 Task: Look for space in Campbell, United States from 10th August, 2023 to 18th August, 2023 for 2 adults in price range Rs.10000 to Rs.14000. Place can be private room with 1  bedroom having 1 bed and 1 bathroom. Property type can be house, flat, guest house. Amenities needed are: wifi, TV, free parkinig on premises, gym, breakfast. Booking option can be shelf check-in. Required host language is English.
Action: Mouse moved to (399, 104)
Screenshot: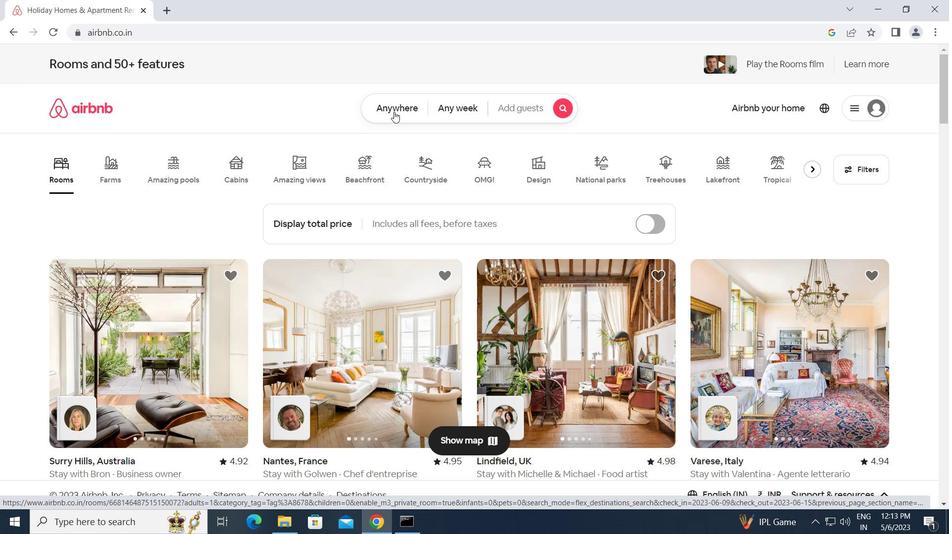 
Action: Mouse pressed left at (399, 104)
Screenshot: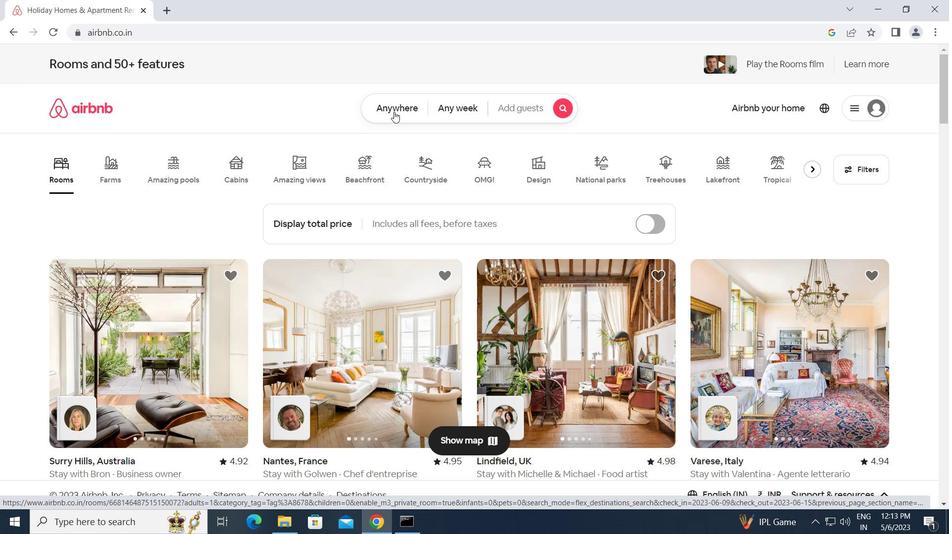 
Action: Mouse moved to (294, 149)
Screenshot: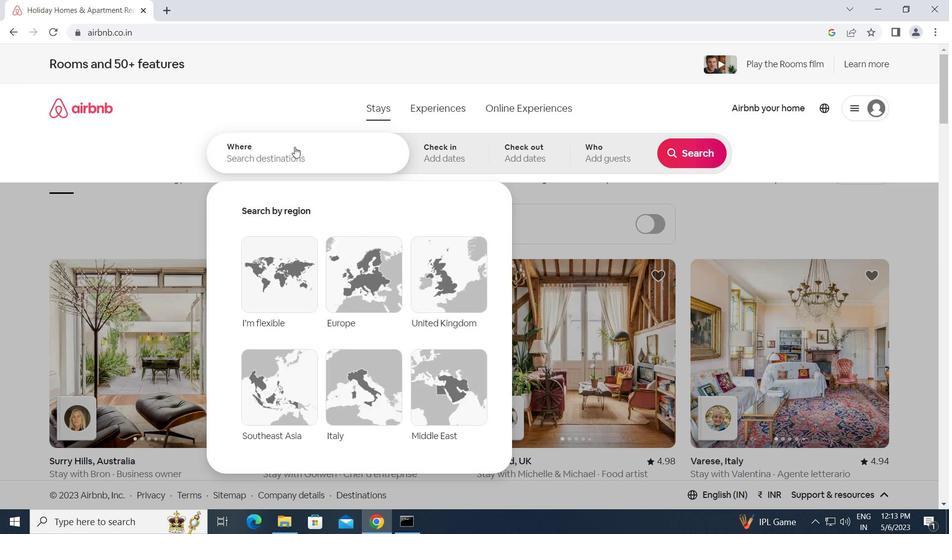 
Action: Mouse pressed left at (294, 149)
Screenshot: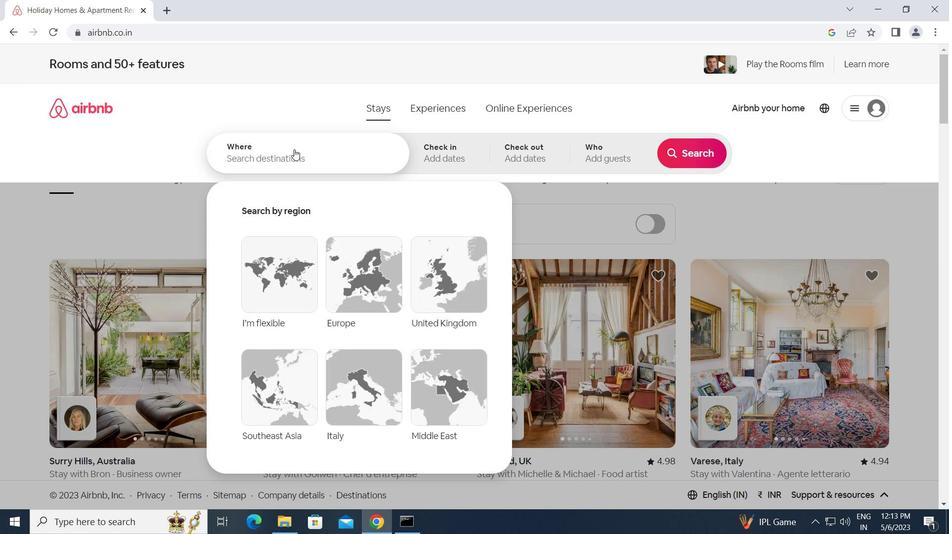 
Action: Key pressed <Key.caps_lock>c<Key.caps_lock>ampbell,<Key.space><Key.caps_lock>u<Key.caps_lock>
Screenshot: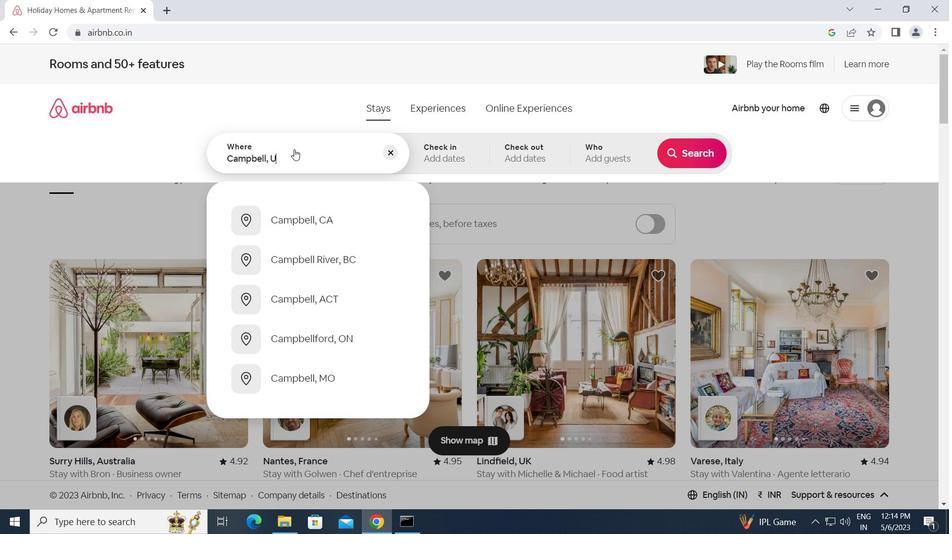 
Action: Mouse moved to (301, 0)
Screenshot: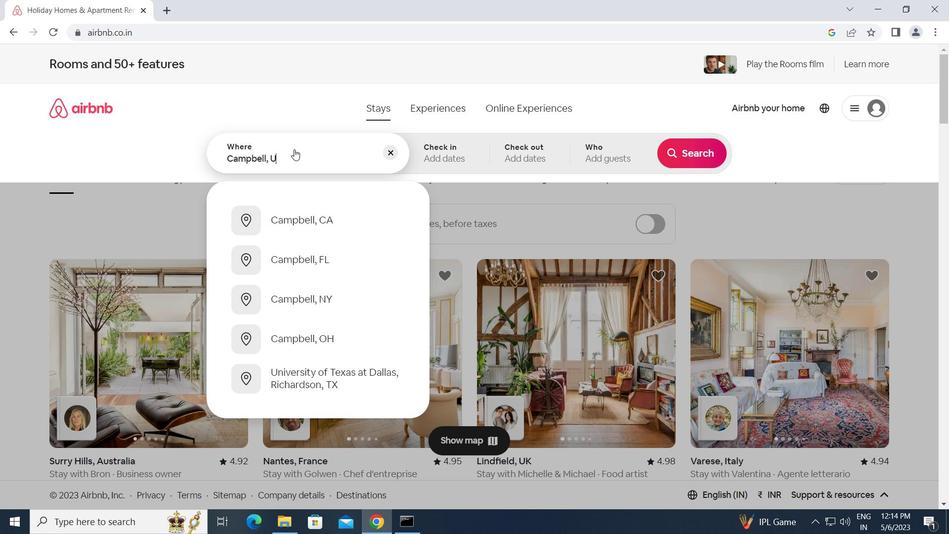 
Action: Key pressed nited<Key.space><Key.caps_lock>s<Key.caps_lock>tates<Key.enter>
Screenshot: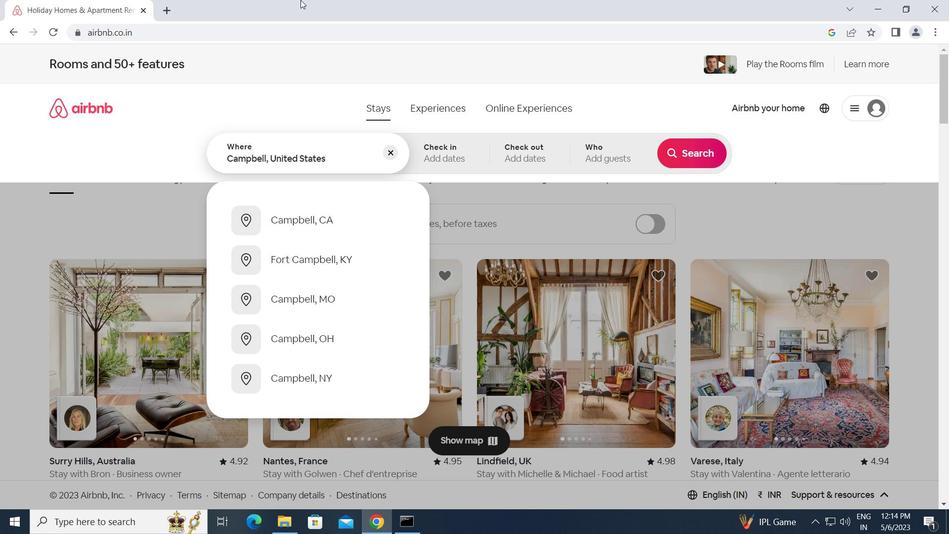 
Action: Mouse moved to (692, 254)
Screenshot: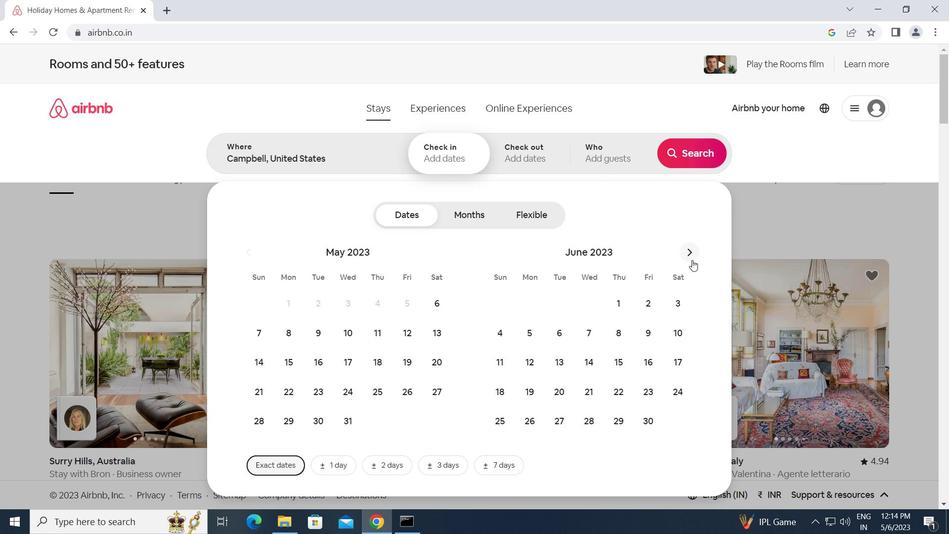 
Action: Mouse pressed left at (692, 254)
Screenshot: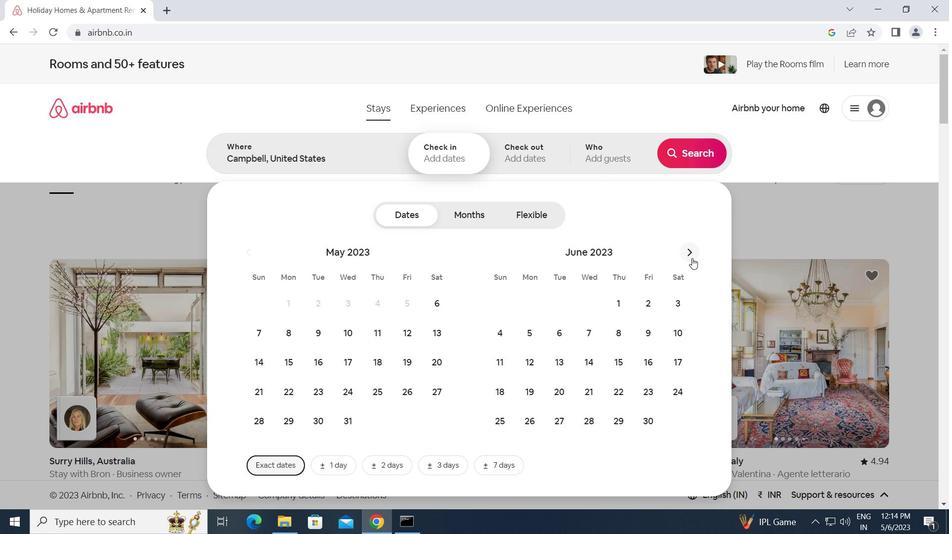 
Action: Mouse moved to (688, 253)
Screenshot: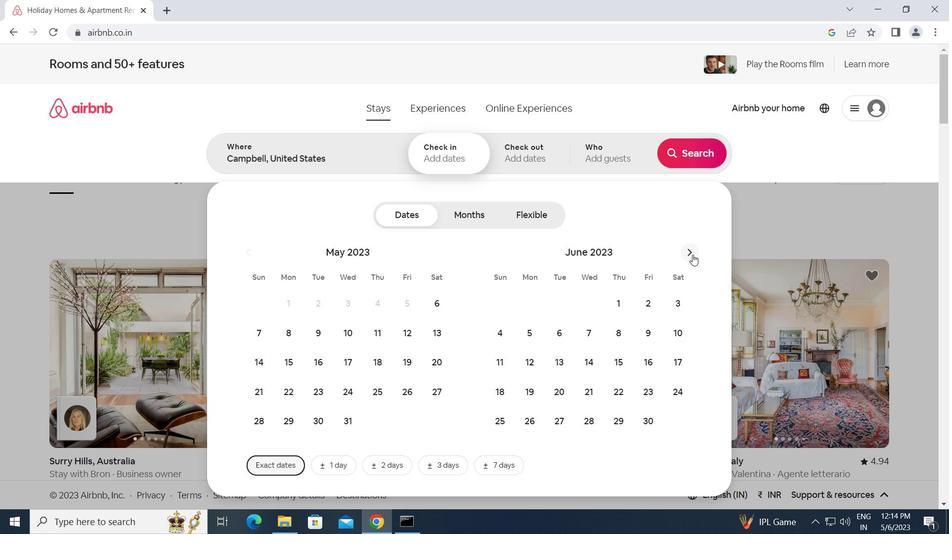 
Action: Mouse pressed left at (688, 253)
Screenshot: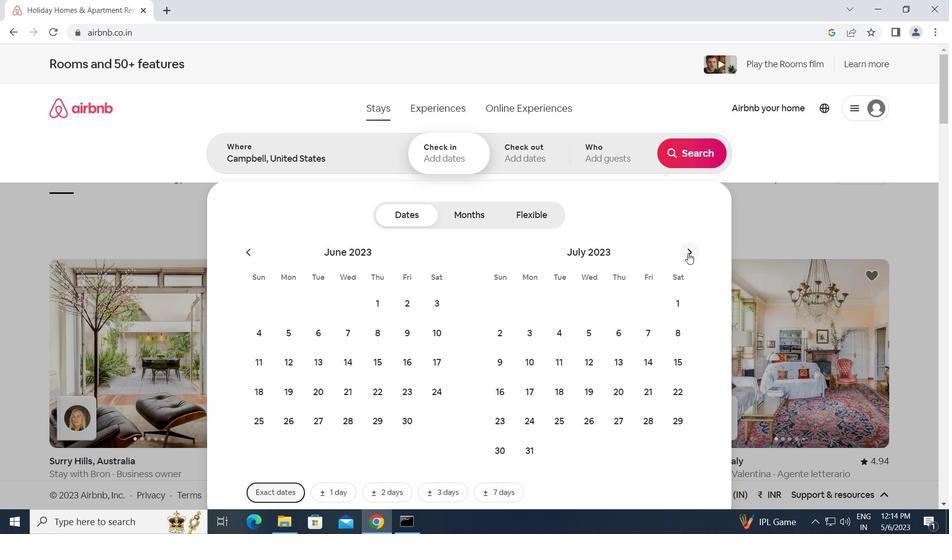 
Action: Mouse moved to (619, 332)
Screenshot: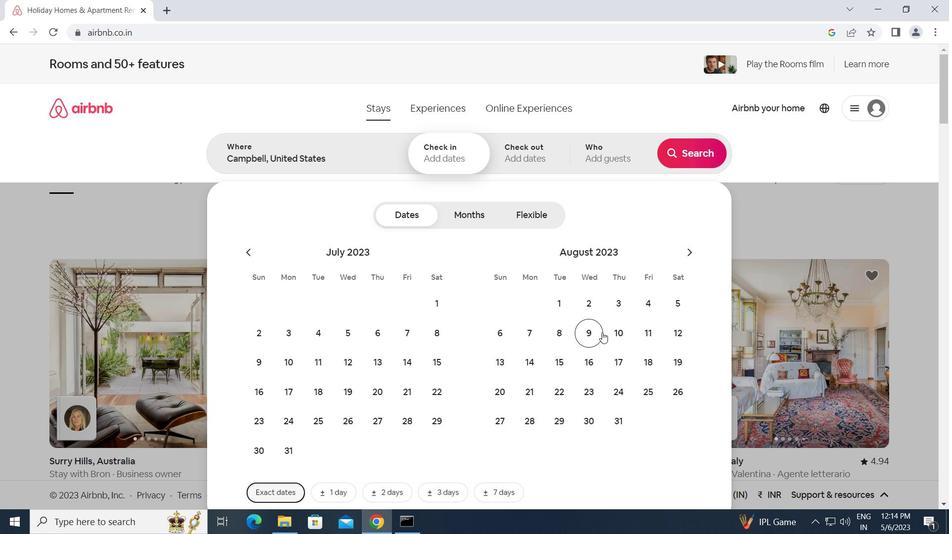 
Action: Mouse pressed left at (619, 332)
Screenshot: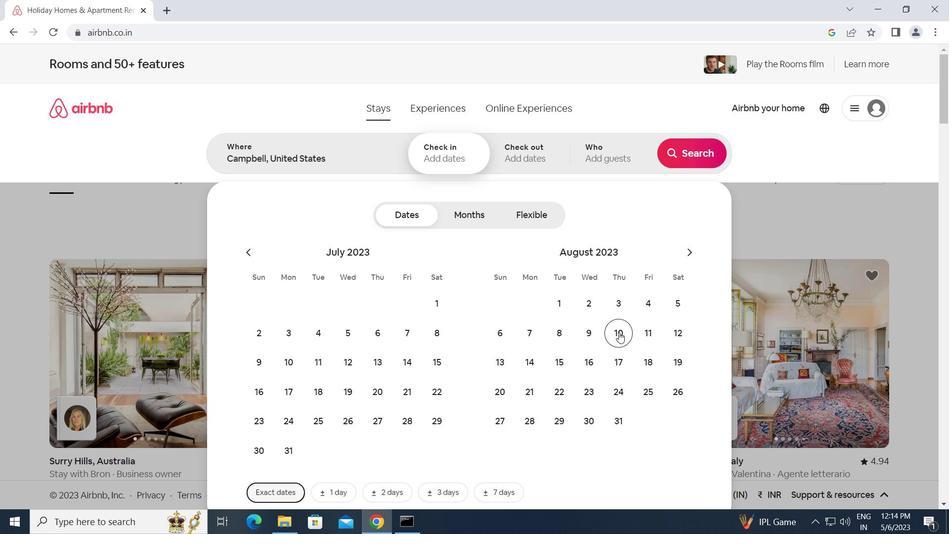 
Action: Mouse moved to (648, 364)
Screenshot: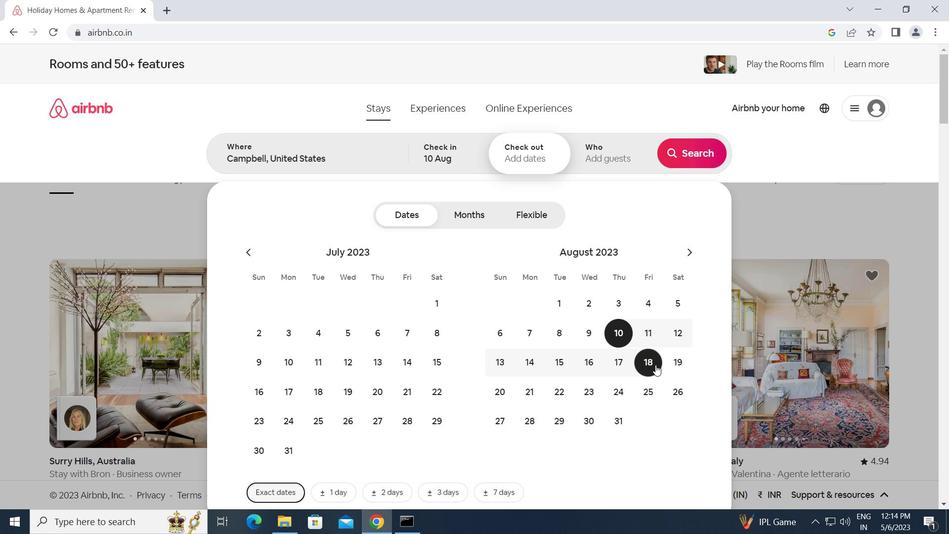 
Action: Mouse pressed left at (648, 364)
Screenshot: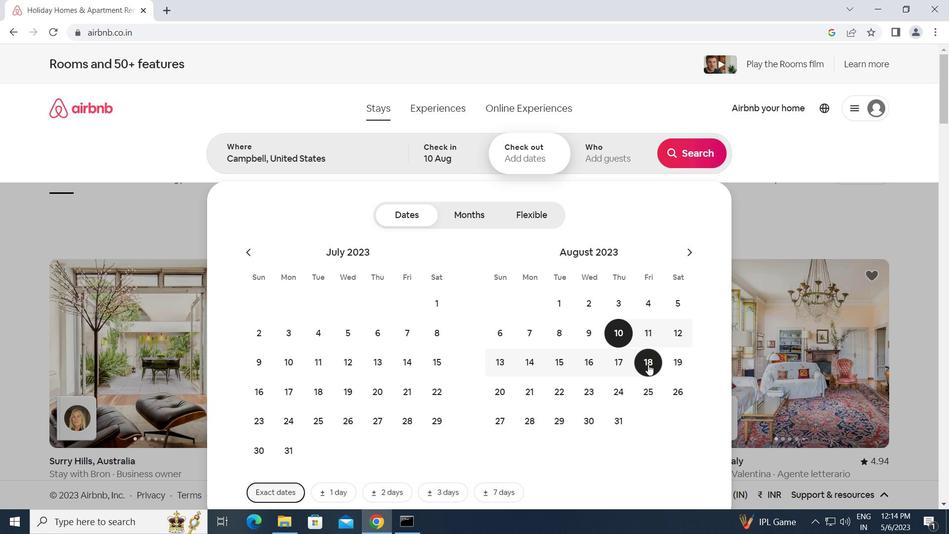 
Action: Mouse moved to (597, 158)
Screenshot: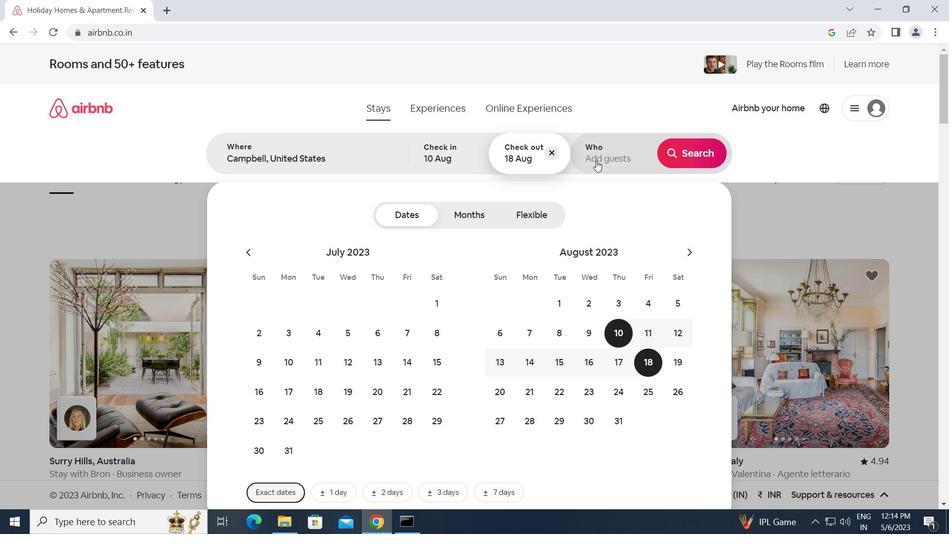
Action: Mouse pressed left at (597, 158)
Screenshot: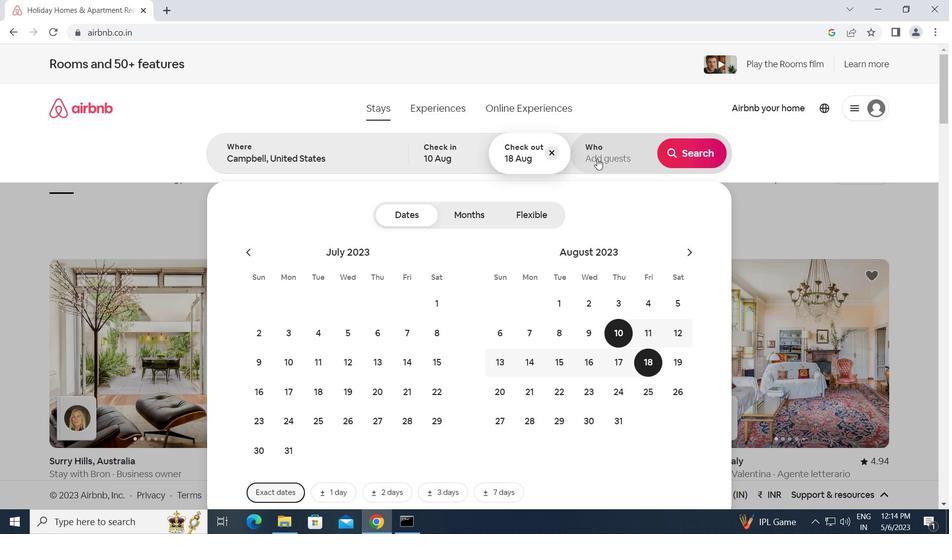 
Action: Mouse moved to (701, 222)
Screenshot: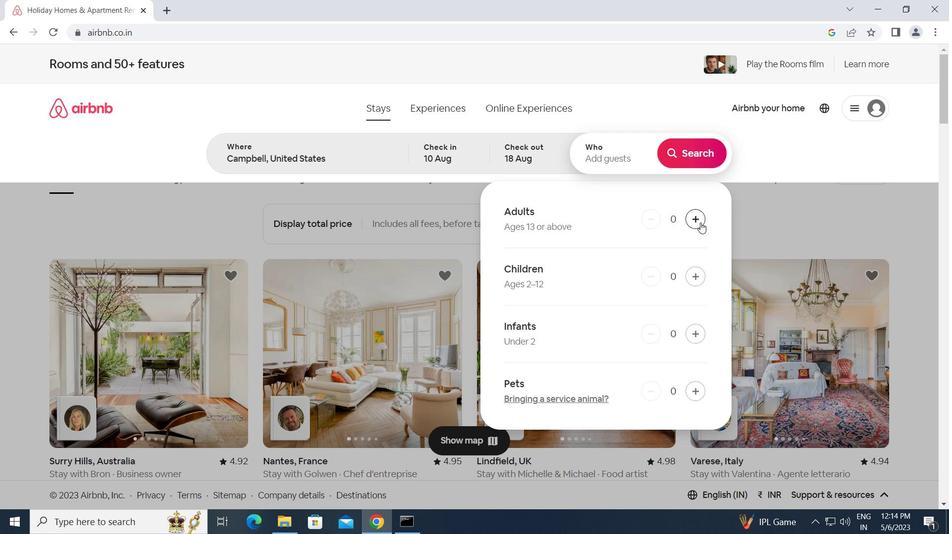 
Action: Mouse pressed left at (701, 222)
Screenshot: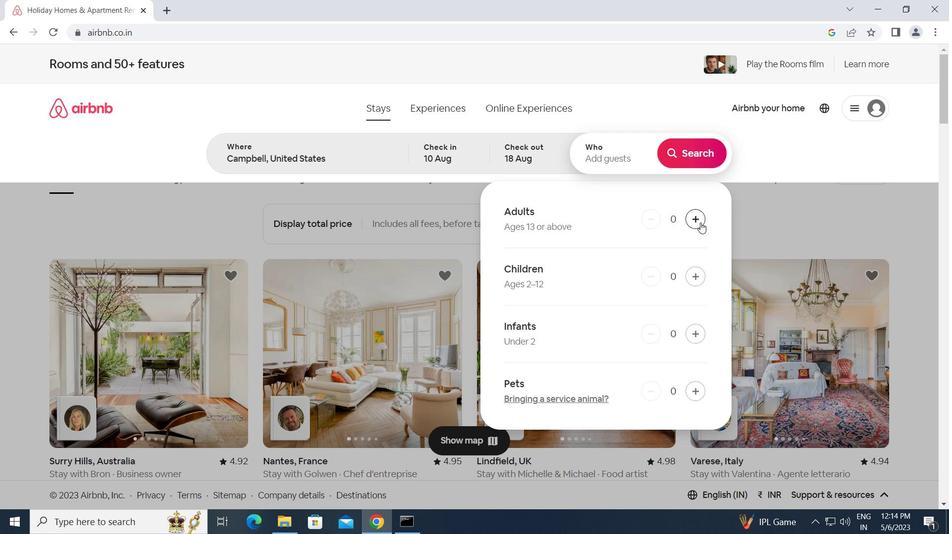 
Action: Mouse pressed left at (701, 222)
Screenshot: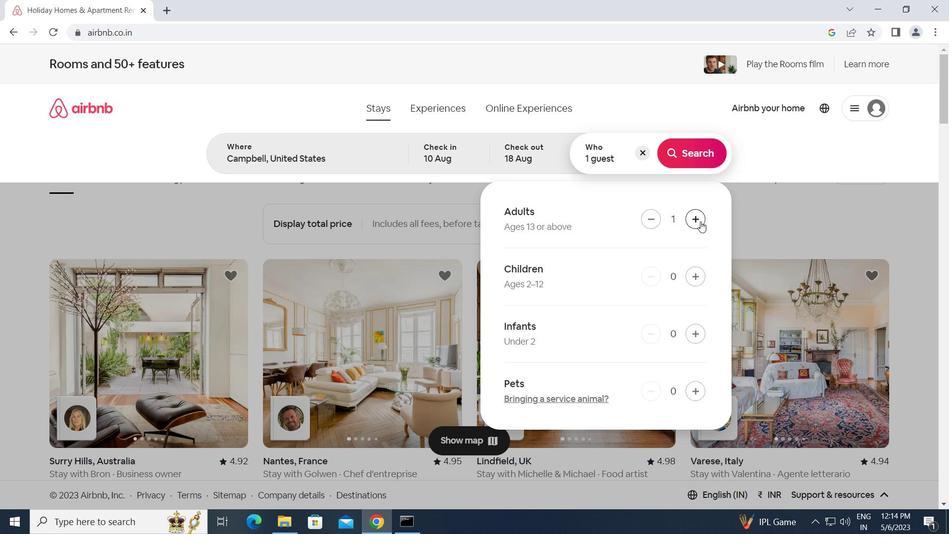 
Action: Mouse moved to (692, 151)
Screenshot: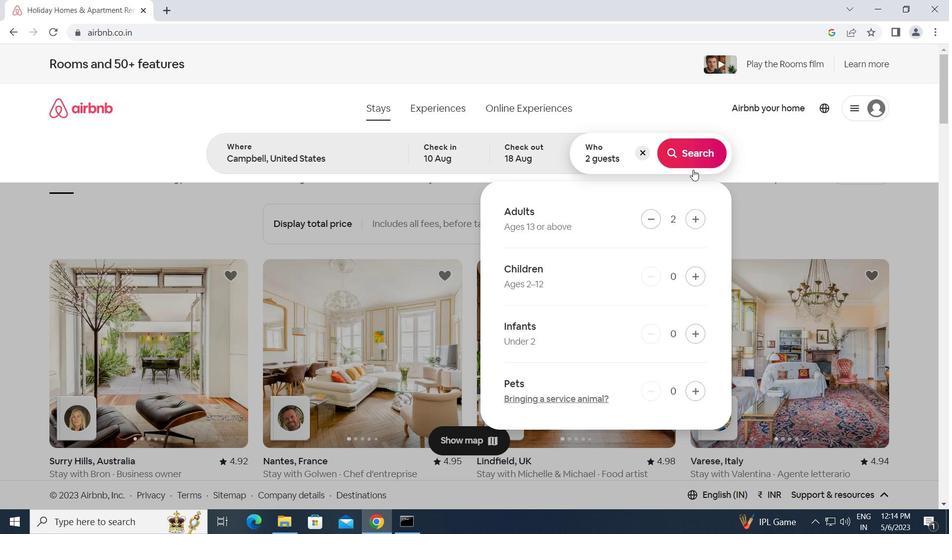 
Action: Mouse pressed left at (692, 151)
Screenshot: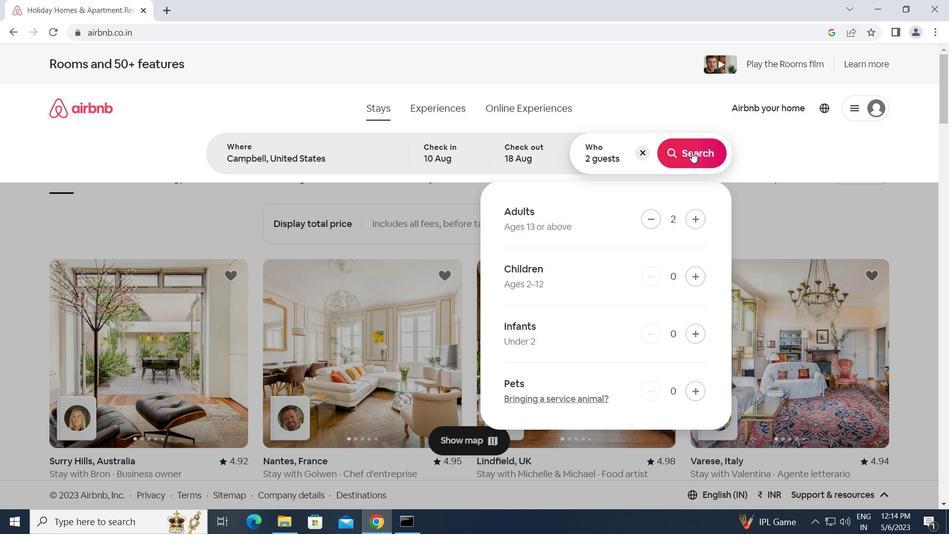 
Action: Mouse moved to (884, 114)
Screenshot: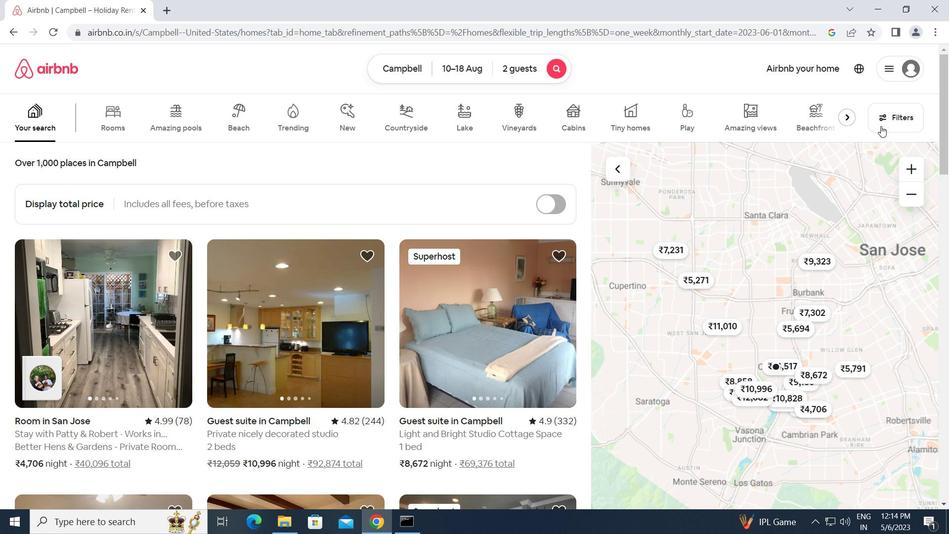 
Action: Mouse pressed left at (884, 114)
Screenshot: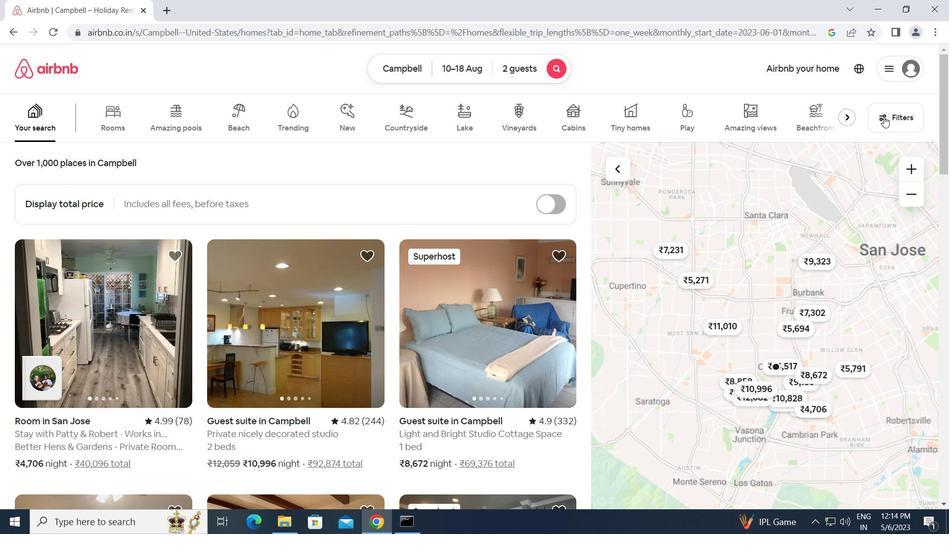 
Action: Mouse moved to (338, 380)
Screenshot: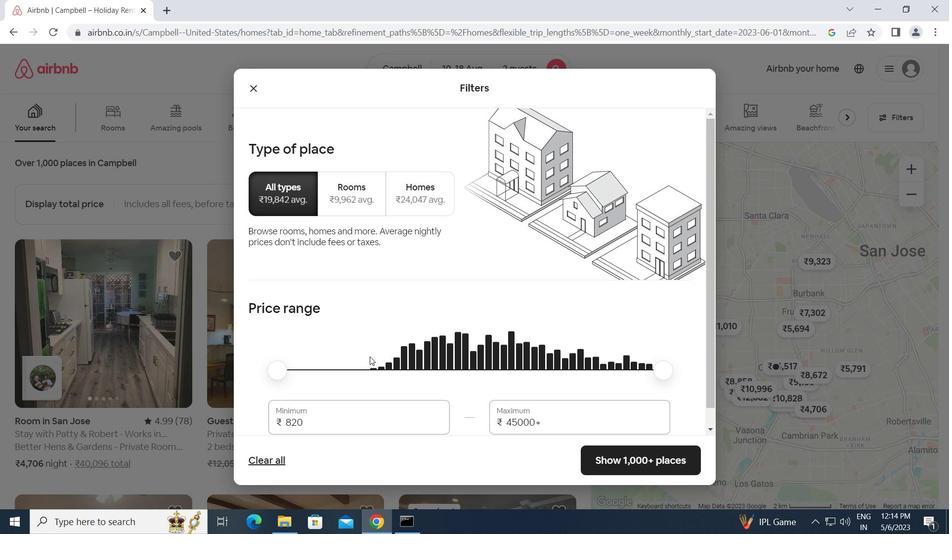 
Action: Mouse scrolled (338, 379) with delta (0, 0)
Screenshot: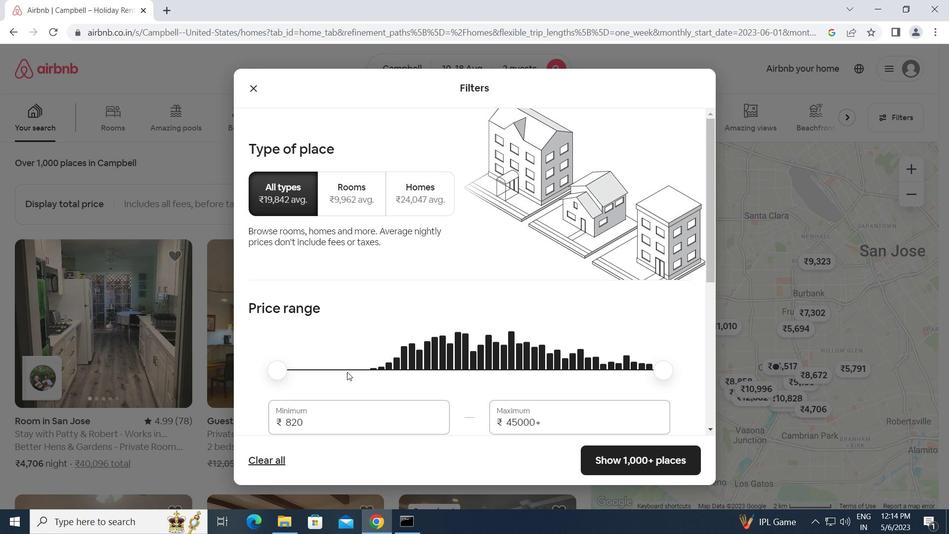 
Action: Mouse moved to (311, 362)
Screenshot: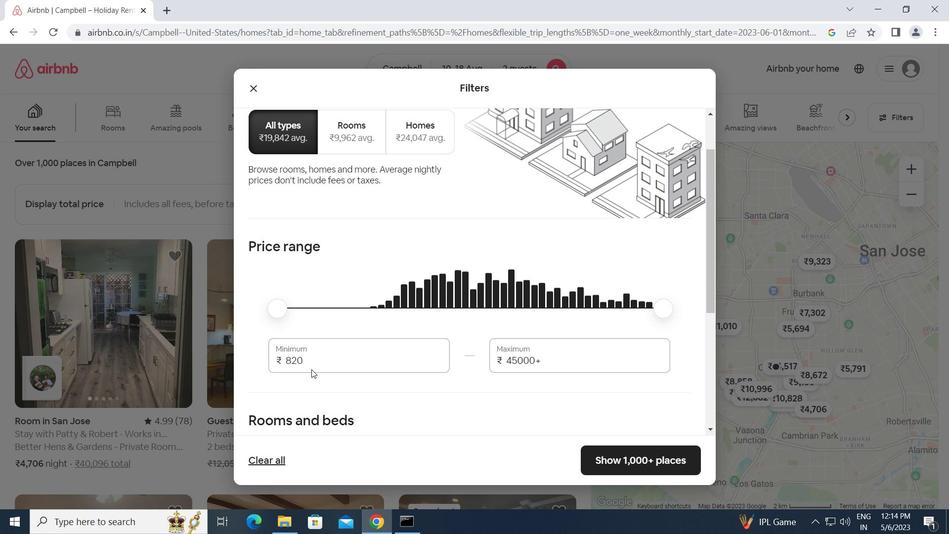 
Action: Mouse pressed left at (311, 362)
Screenshot: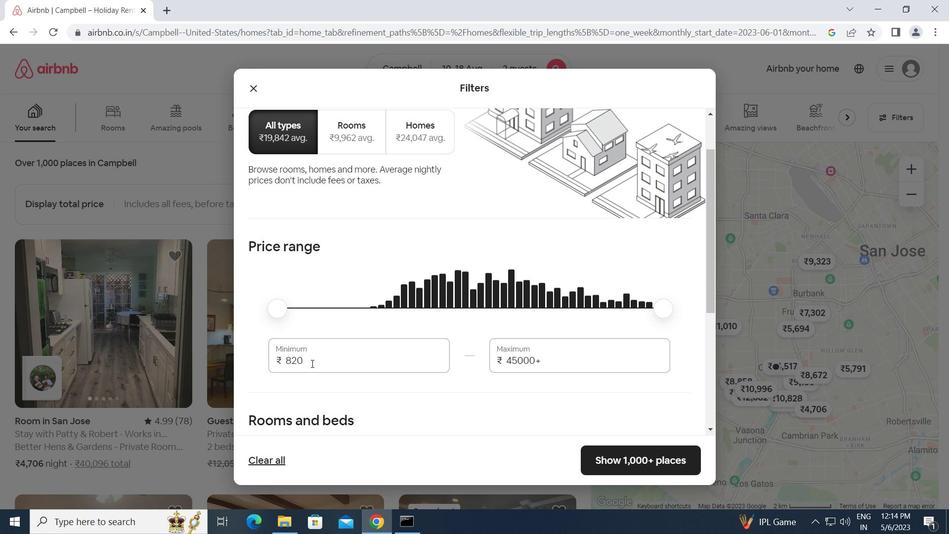 
Action: Mouse moved to (264, 359)
Screenshot: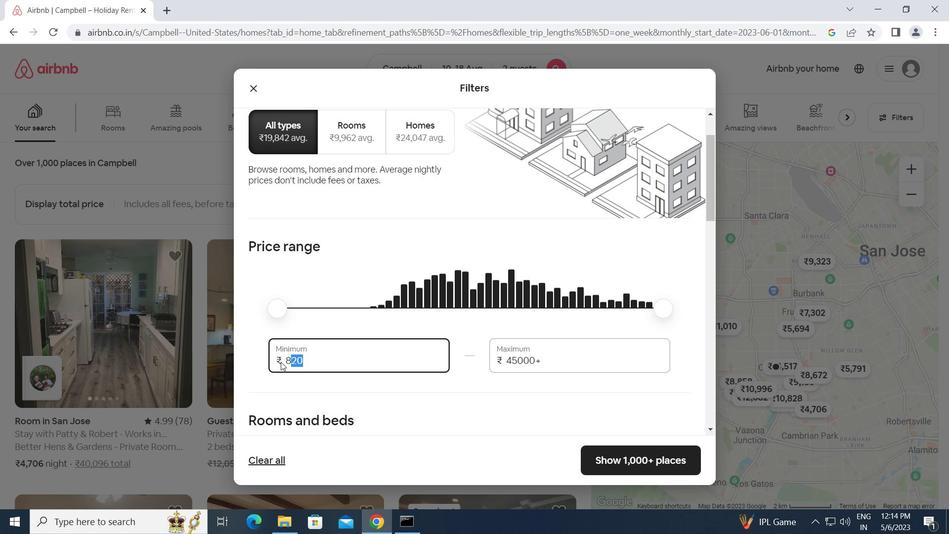 
Action: Key pressed 10000<Key.tab>14000
Screenshot: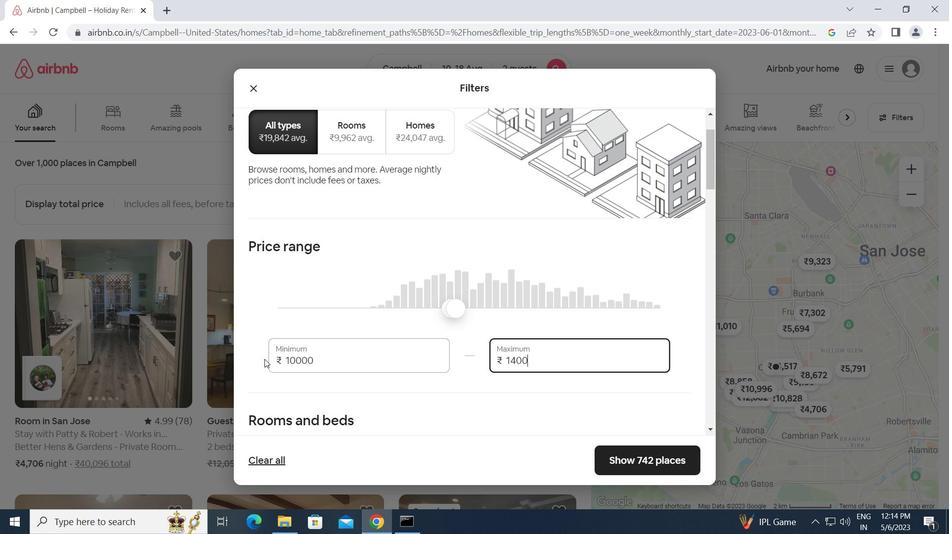 
Action: Mouse moved to (306, 373)
Screenshot: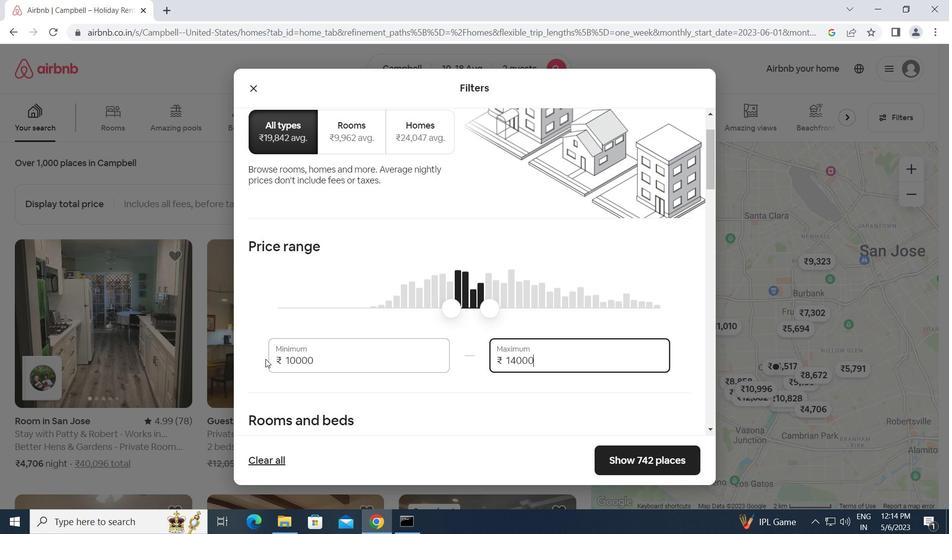 
Action: Mouse scrolled (306, 372) with delta (0, 0)
Screenshot: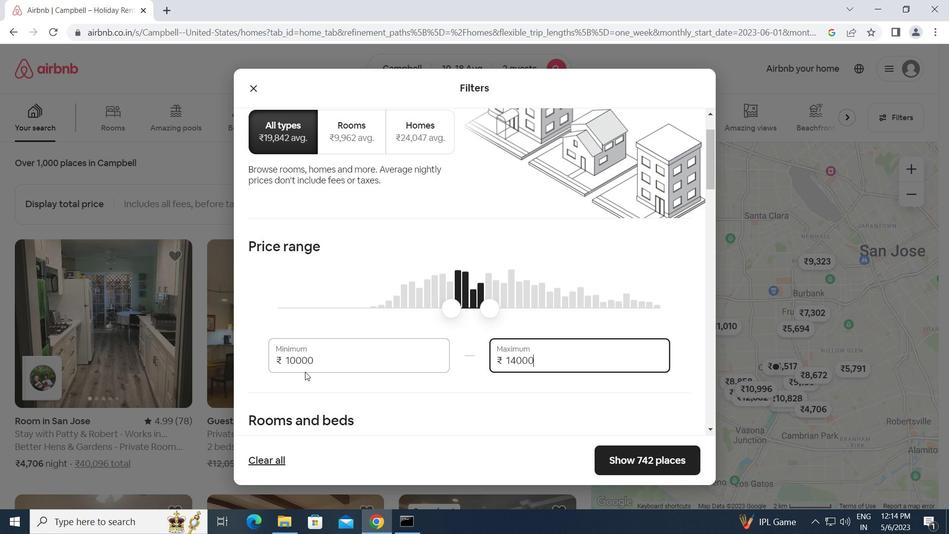 
Action: Mouse scrolled (306, 372) with delta (0, 0)
Screenshot: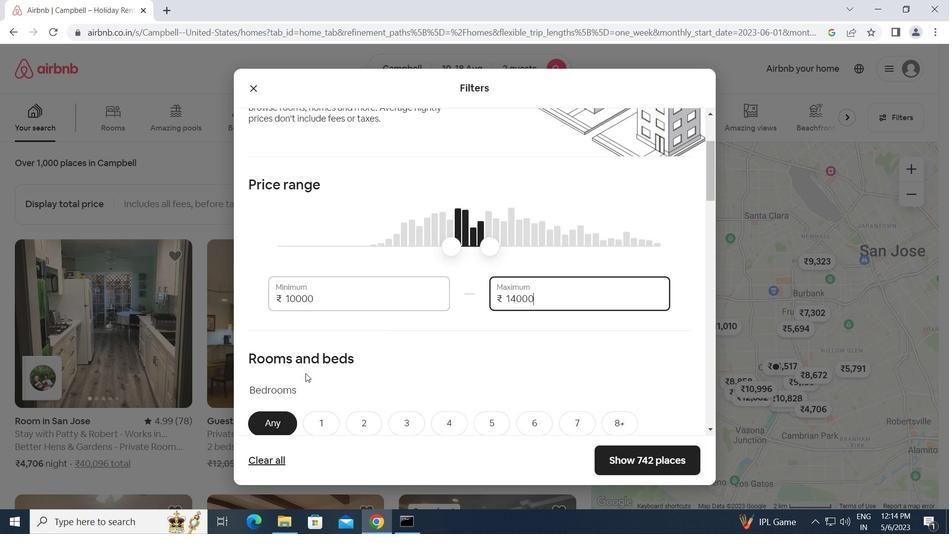 
Action: Mouse scrolled (306, 372) with delta (0, 0)
Screenshot: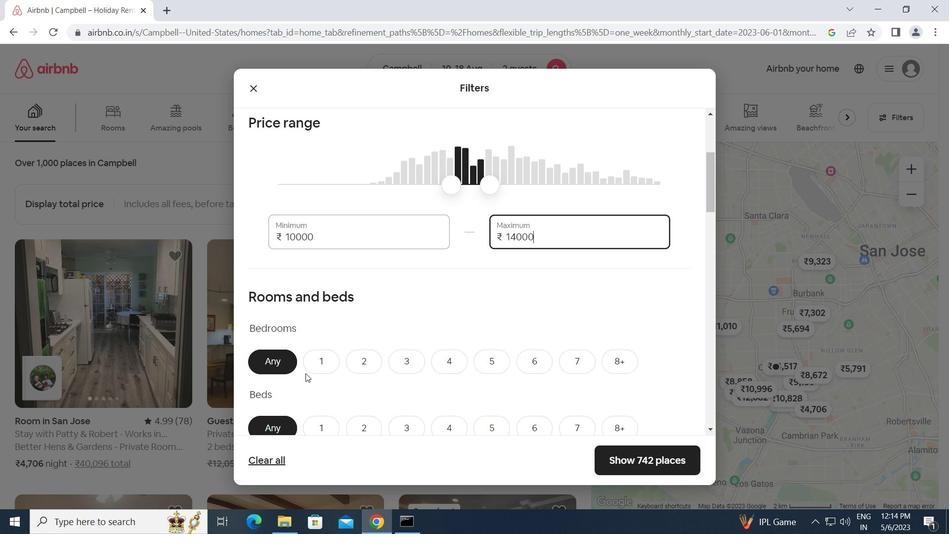 
Action: Mouse moved to (328, 306)
Screenshot: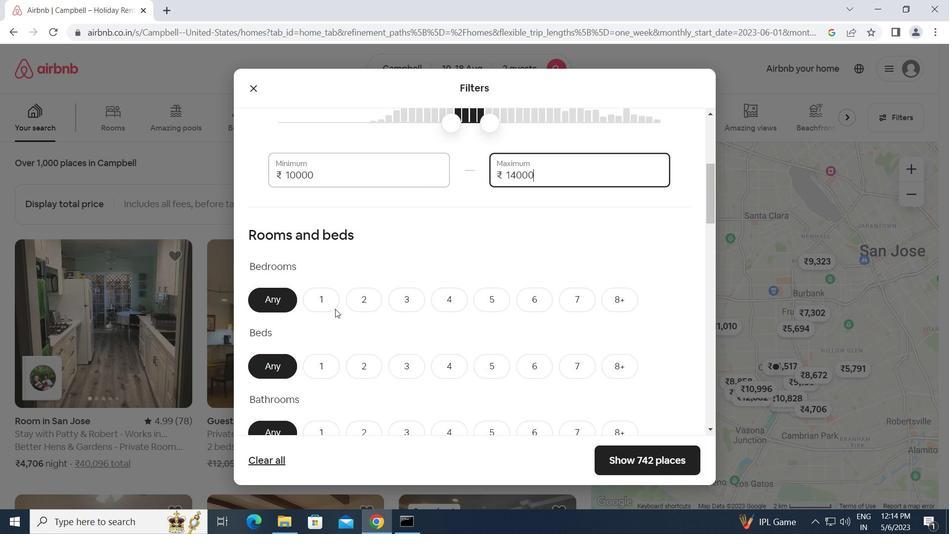 
Action: Mouse pressed left at (328, 306)
Screenshot: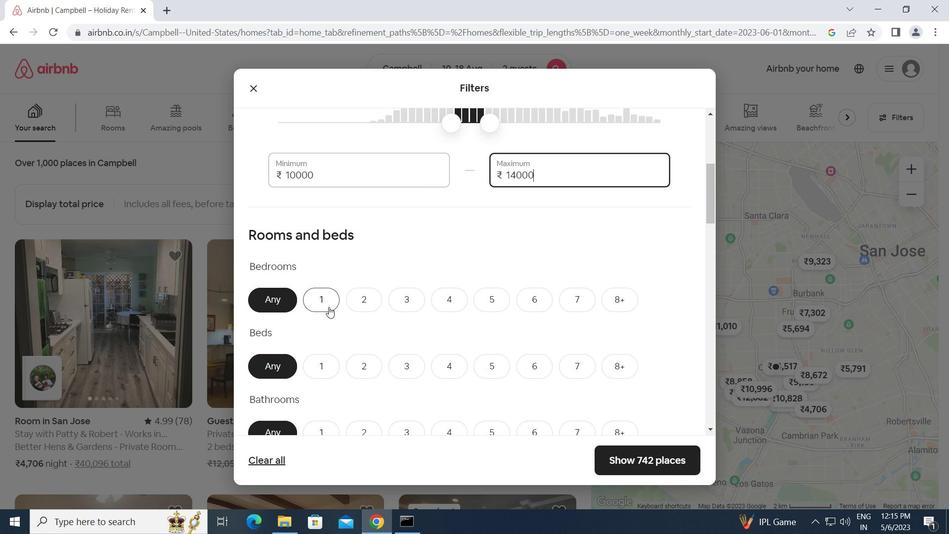
Action: Mouse moved to (329, 316)
Screenshot: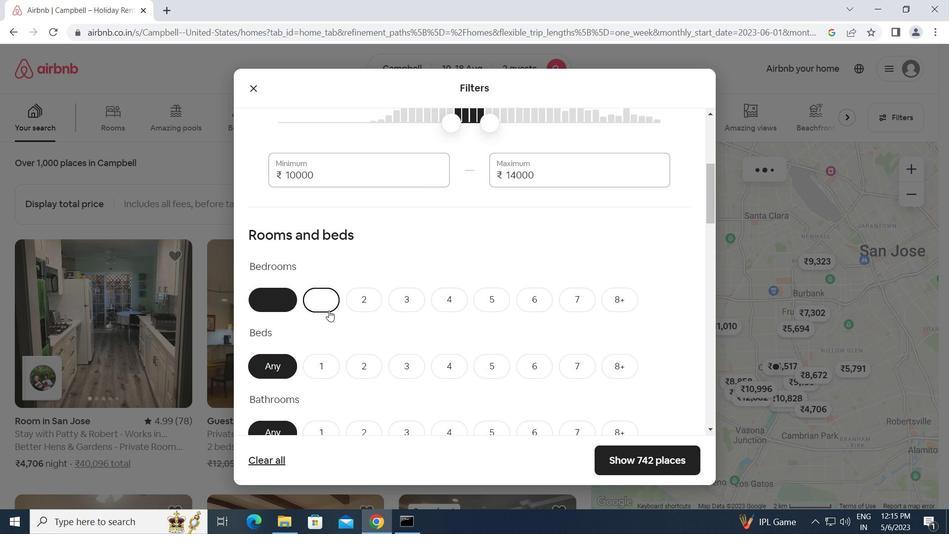 
Action: Mouse scrolled (329, 316) with delta (0, 0)
Screenshot: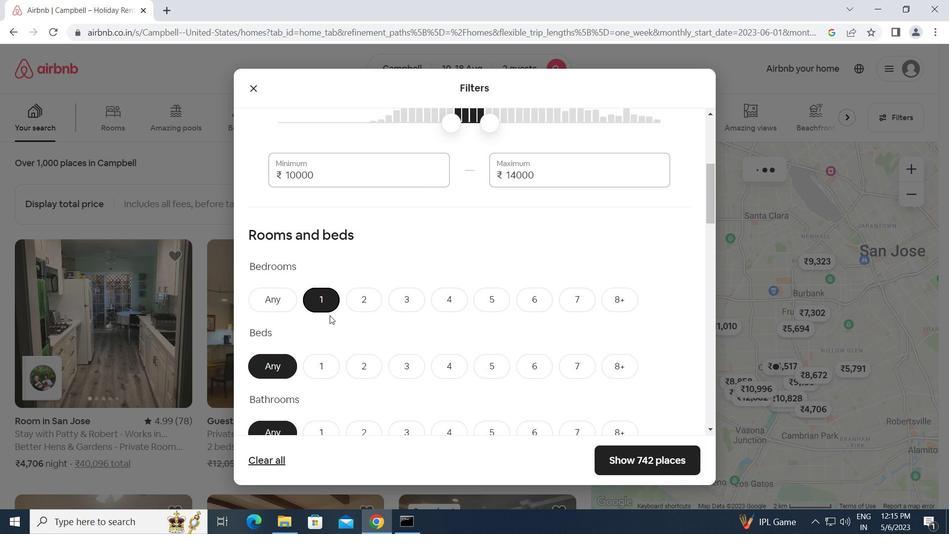 
Action: Mouse scrolled (329, 316) with delta (0, 0)
Screenshot: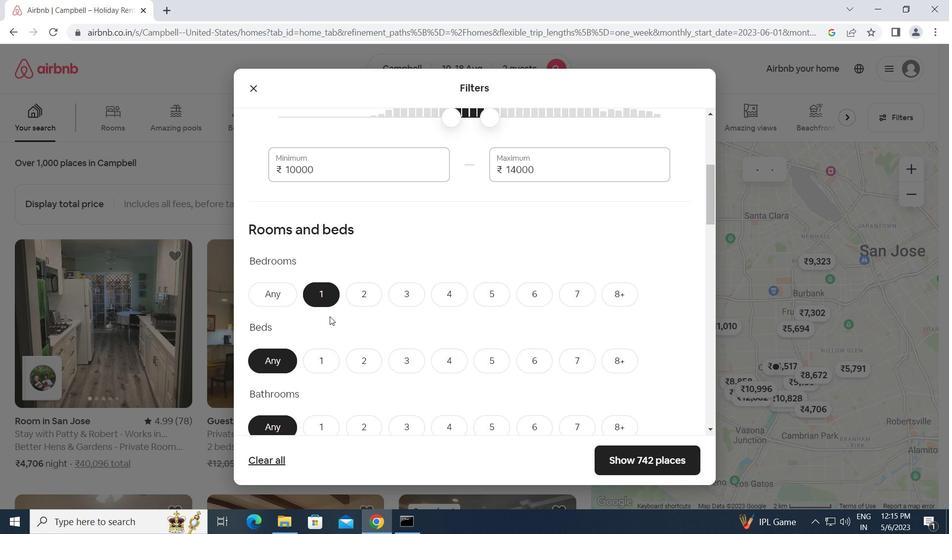 
Action: Mouse moved to (324, 245)
Screenshot: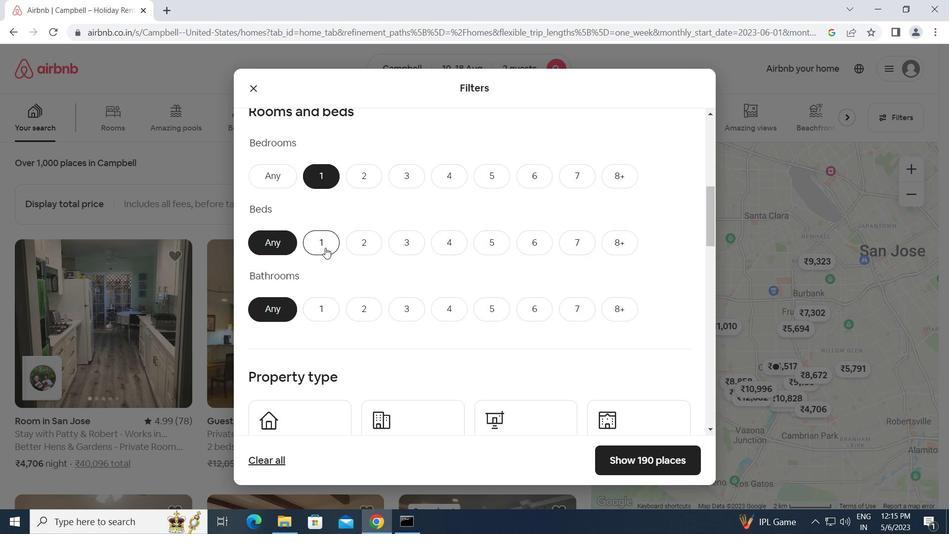 
Action: Mouse pressed left at (324, 245)
Screenshot: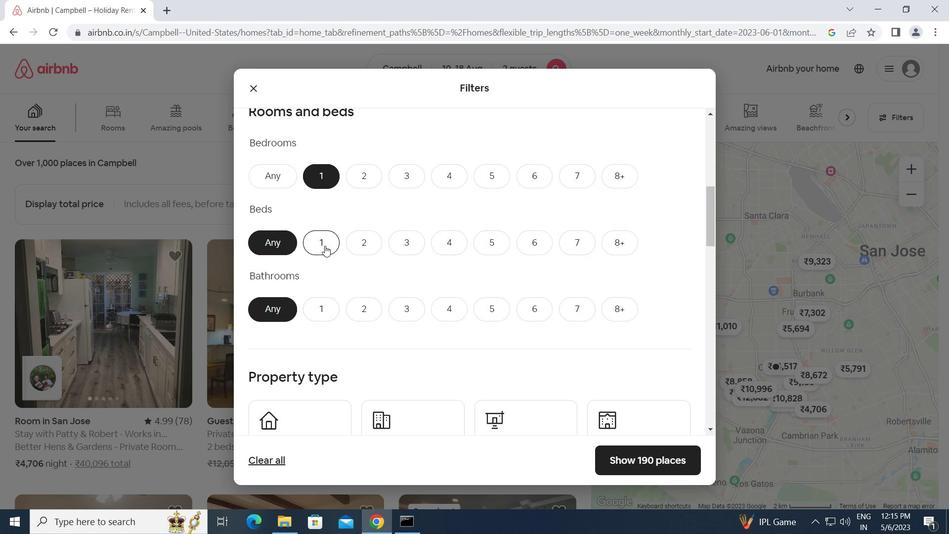 
Action: Mouse moved to (329, 313)
Screenshot: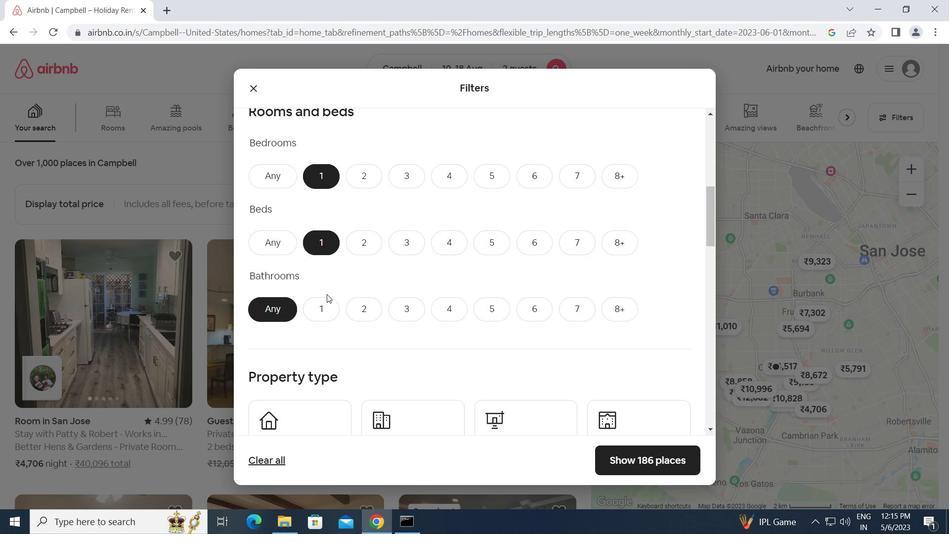 
Action: Mouse pressed left at (329, 313)
Screenshot: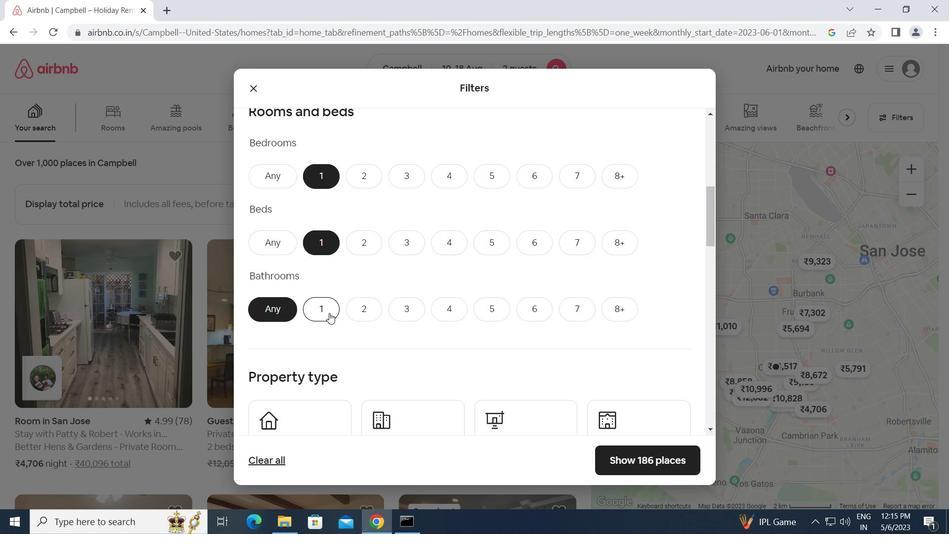 
Action: Mouse moved to (329, 350)
Screenshot: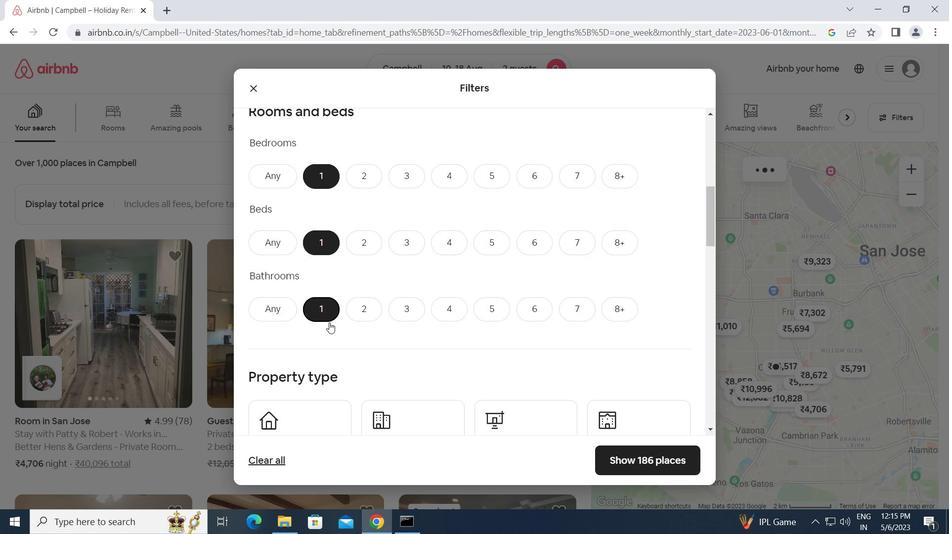 
Action: Mouse scrolled (329, 350) with delta (0, 0)
Screenshot: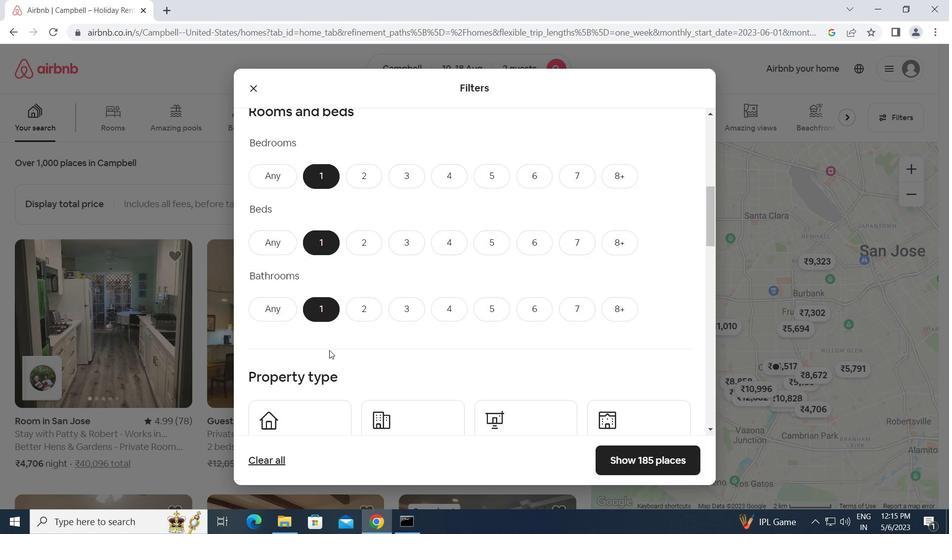
Action: Mouse moved to (290, 356)
Screenshot: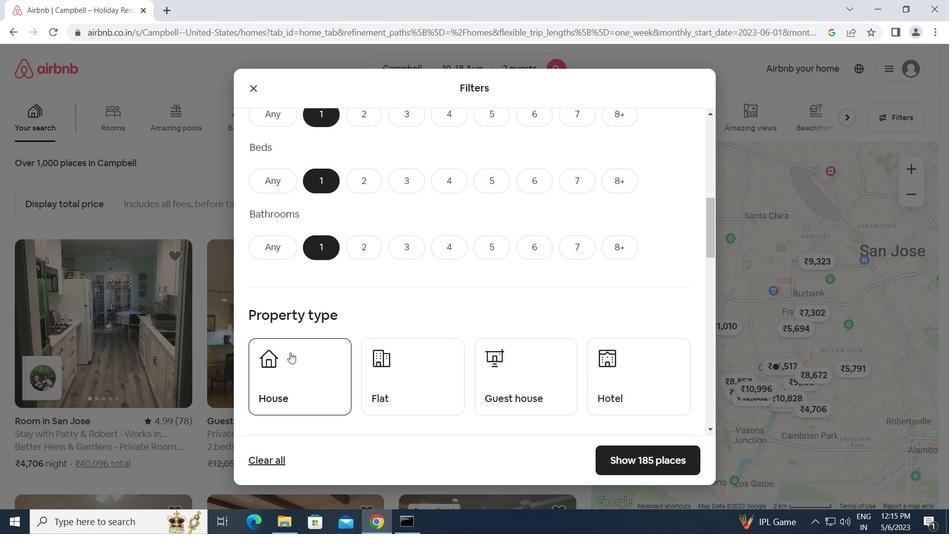 
Action: Mouse pressed left at (290, 356)
Screenshot: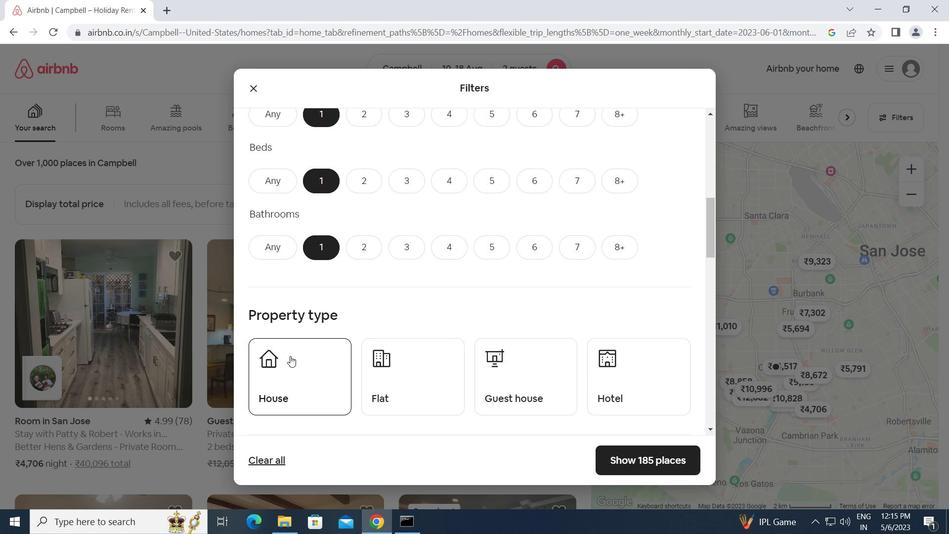 
Action: Mouse moved to (397, 373)
Screenshot: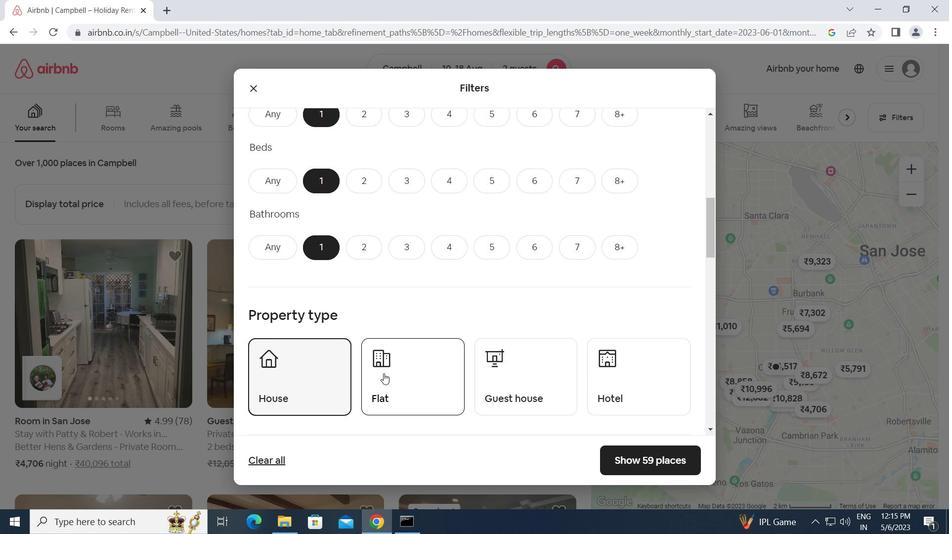 
Action: Mouse pressed left at (397, 373)
Screenshot: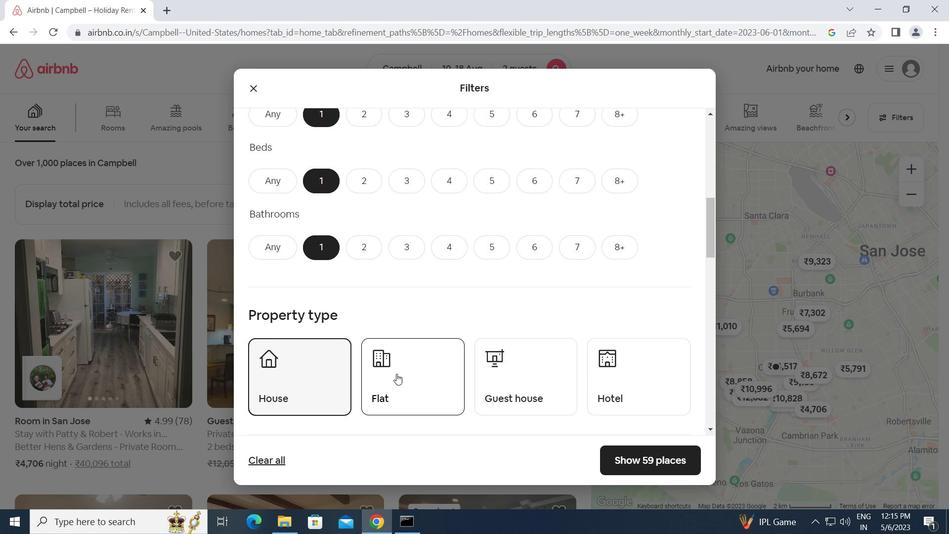 
Action: Mouse moved to (509, 388)
Screenshot: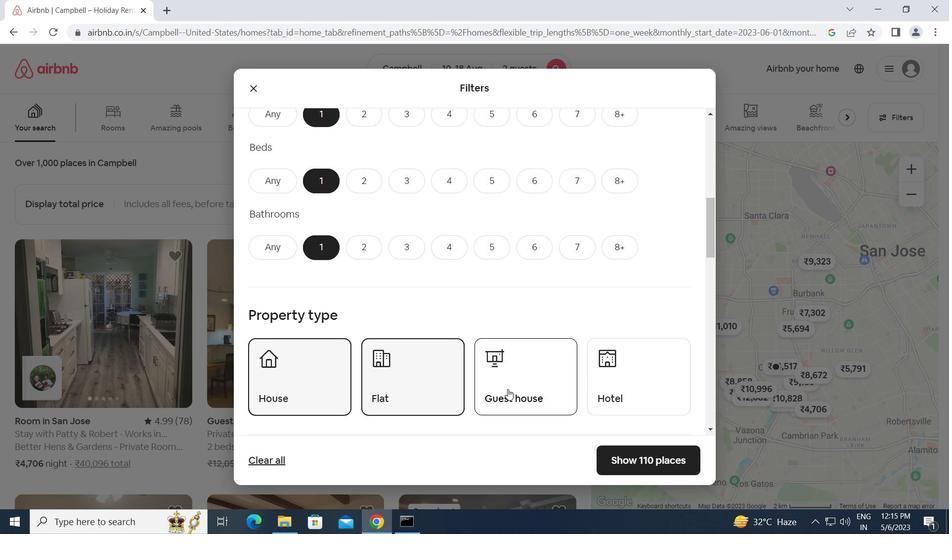 
Action: Mouse pressed left at (509, 388)
Screenshot: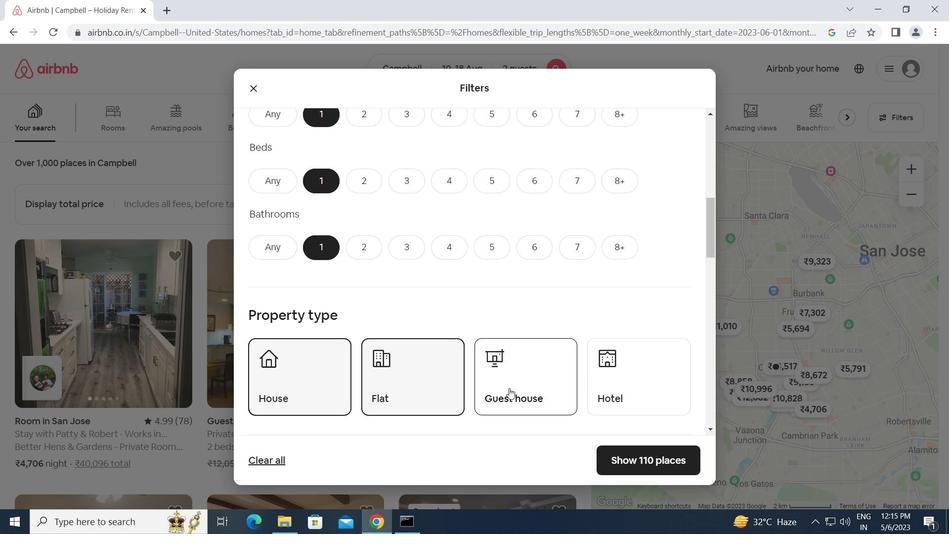 
Action: Mouse scrolled (509, 387) with delta (0, 0)
Screenshot: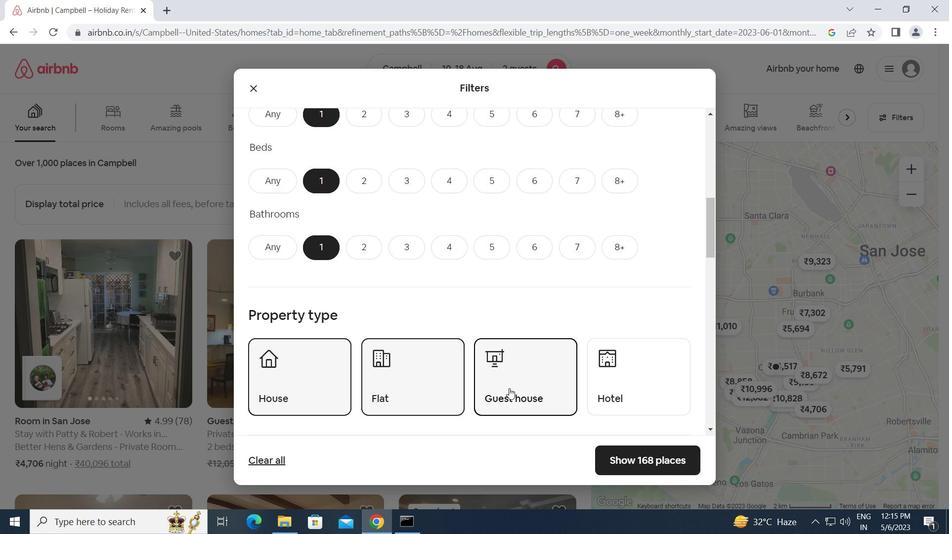 
Action: Mouse scrolled (509, 387) with delta (0, 0)
Screenshot: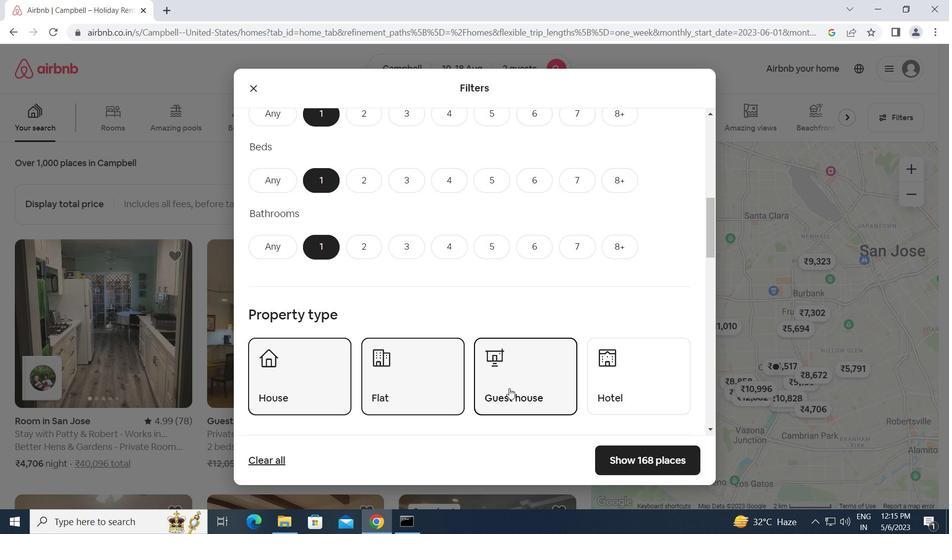 
Action: Mouse scrolled (509, 387) with delta (0, 0)
Screenshot: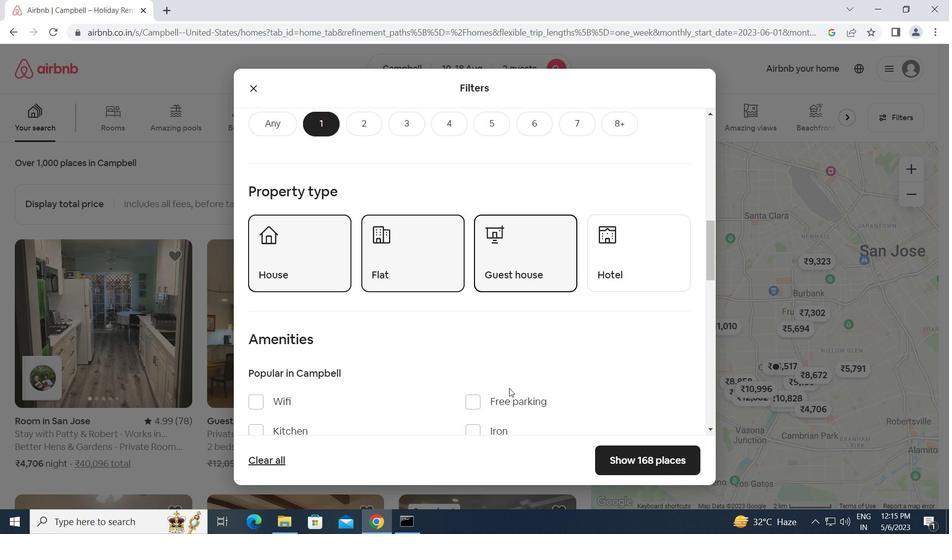
Action: Mouse moved to (261, 338)
Screenshot: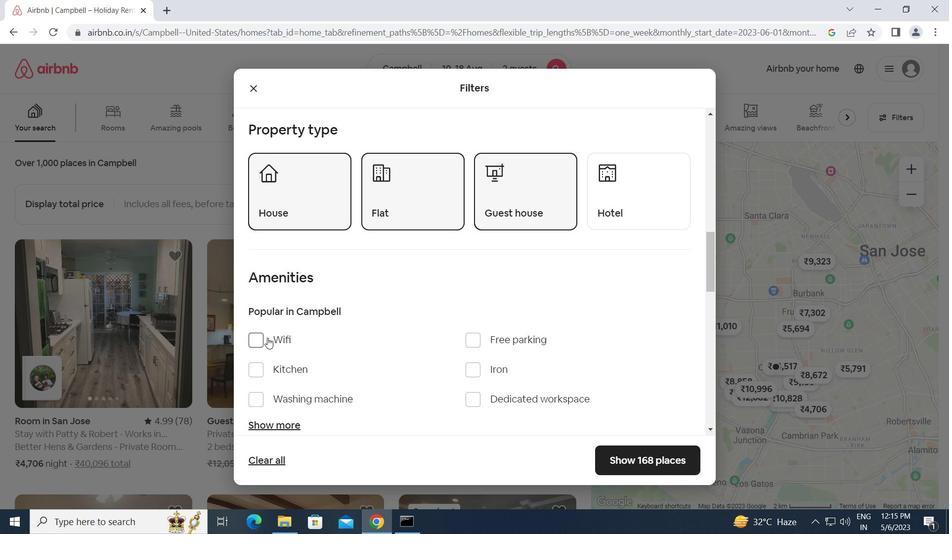 
Action: Mouse pressed left at (261, 338)
Screenshot: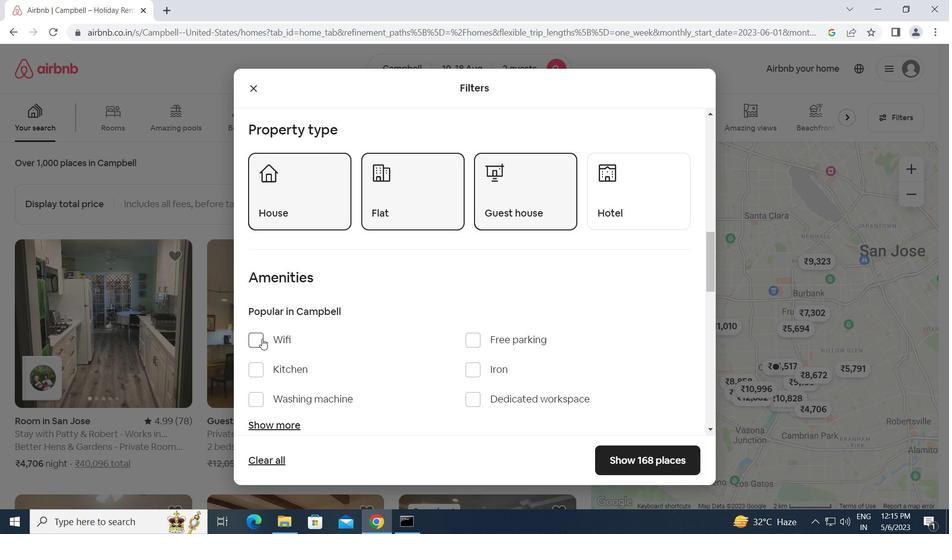 
Action: Mouse moved to (271, 348)
Screenshot: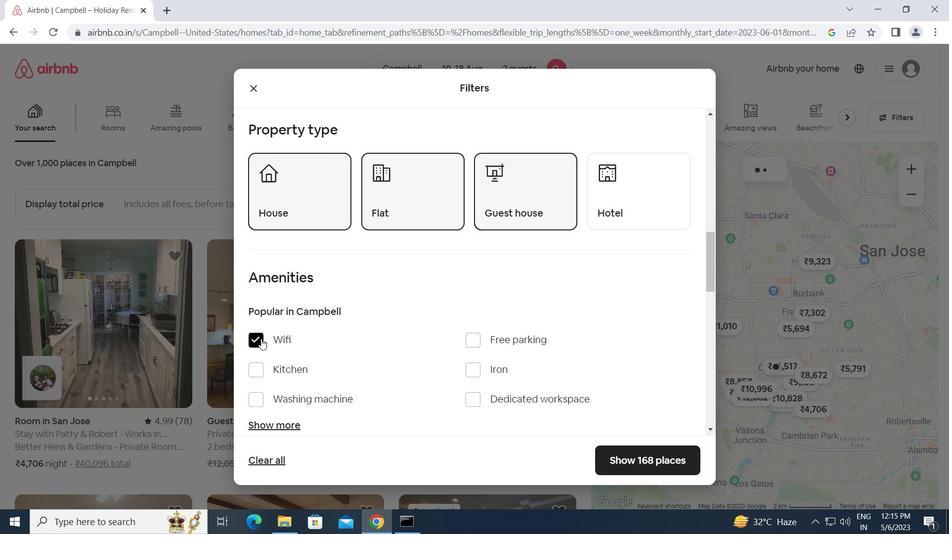 
Action: Mouse scrolled (271, 348) with delta (0, 0)
Screenshot: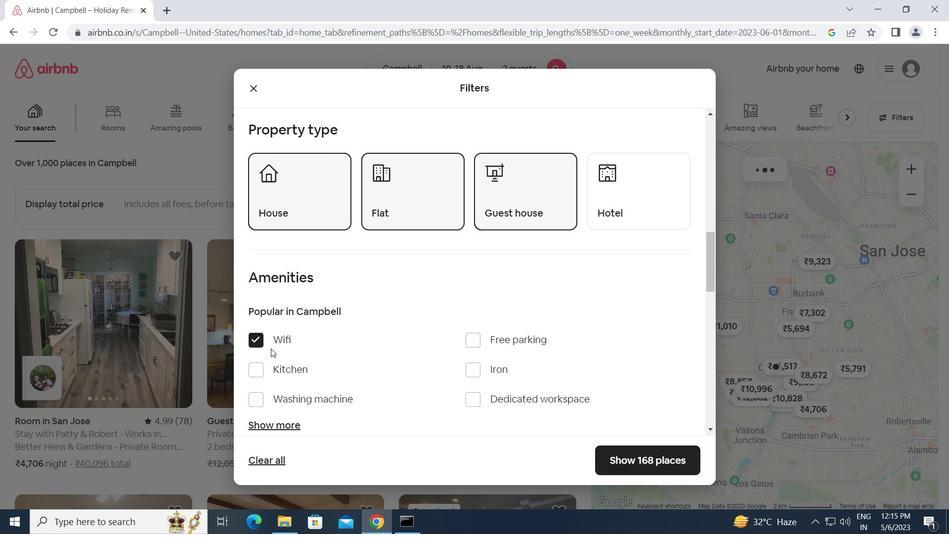 
Action: Mouse moved to (270, 361)
Screenshot: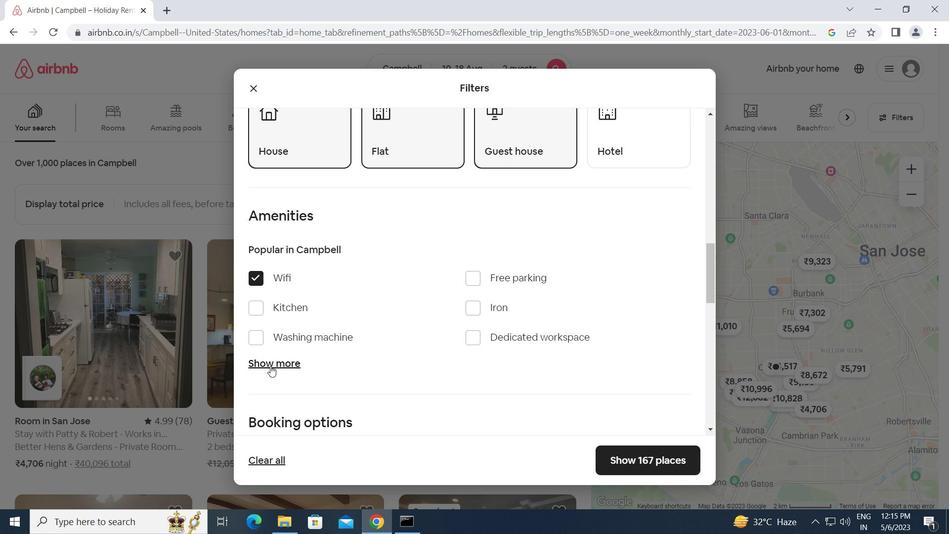 
Action: Mouse pressed left at (270, 361)
Screenshot: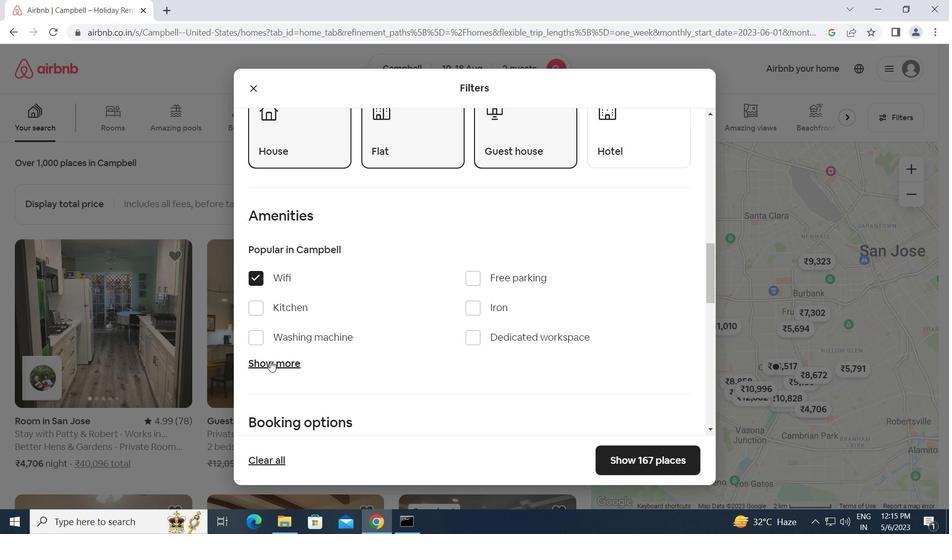 
Action: Mouse moved to (348, 371)
Screenshot: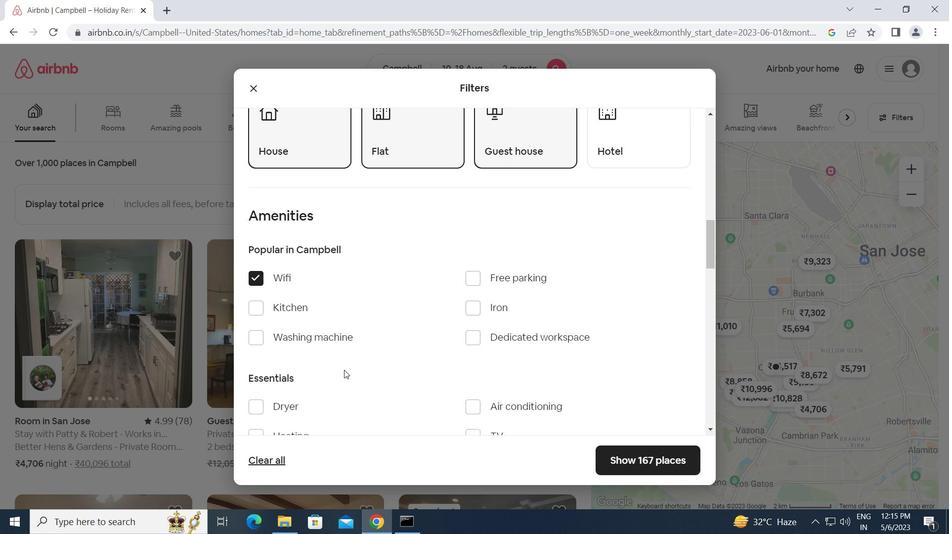 
Action: Mouse scrolled (348, 371) with delta (0, 0)
Screenshot: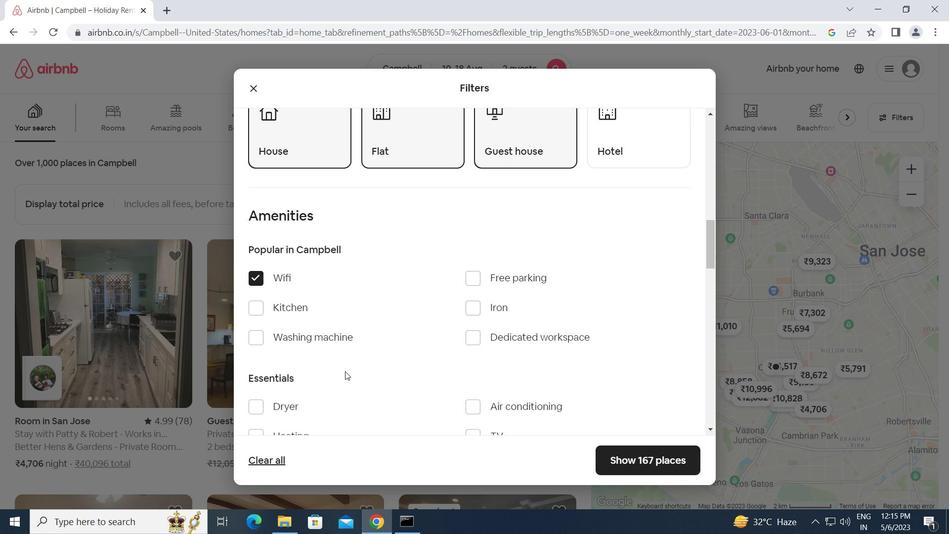 
Action: Mouse scrolled (348, 371) with delta (0, 0)
Screenshot: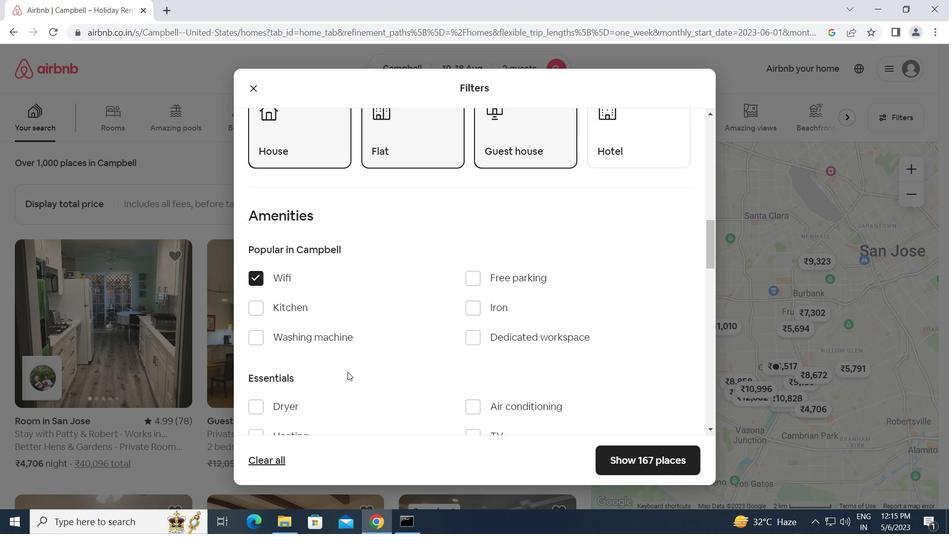 
Action: Mouse moved to (476, 315)
Screenshot: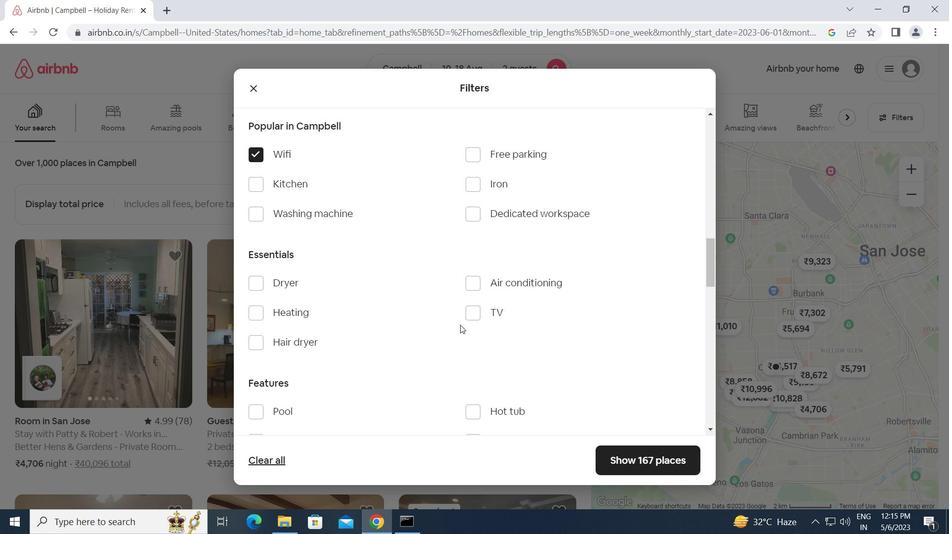 
Action: Mouse pressed left at (476, 315)
Screenshot: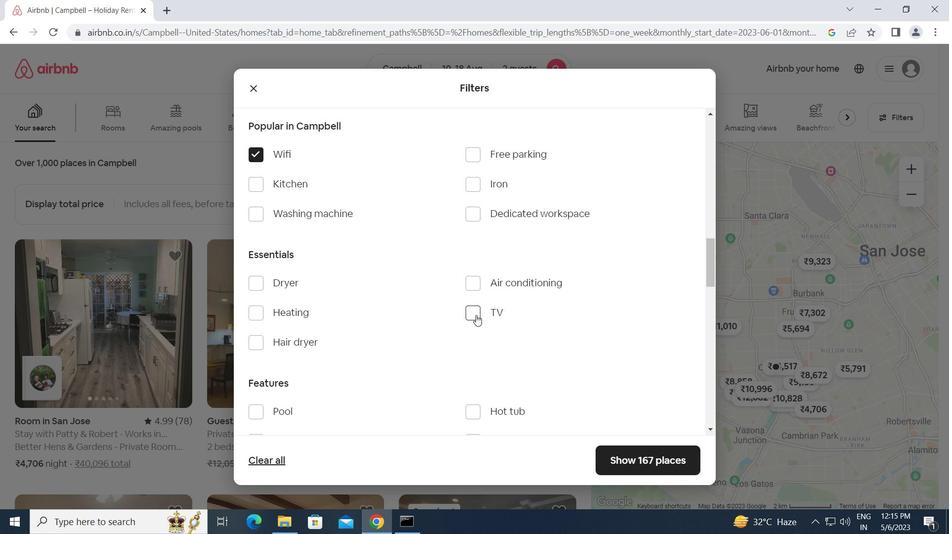 
Action: Mouse moved to (473, 156)
Screenshot: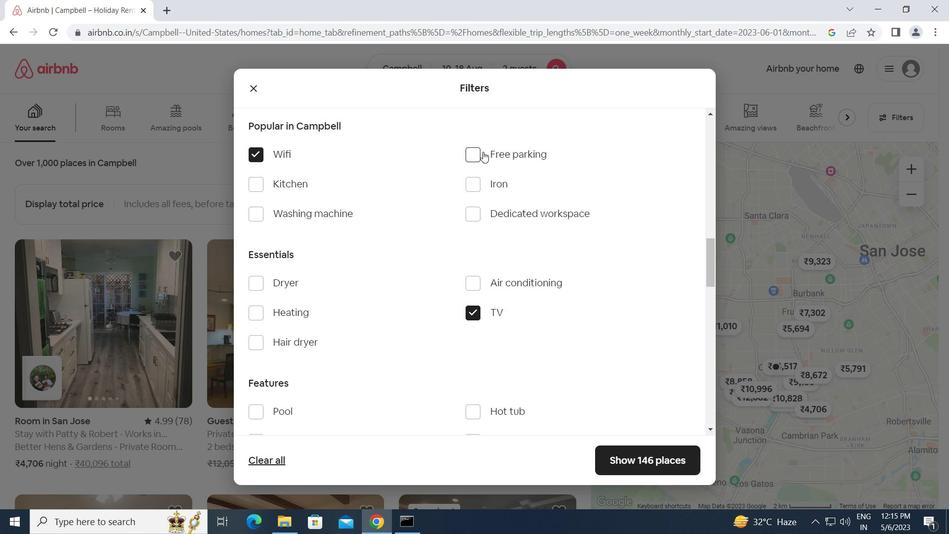 
Action: Mouse pressed left at (473, 156)
Screenshot: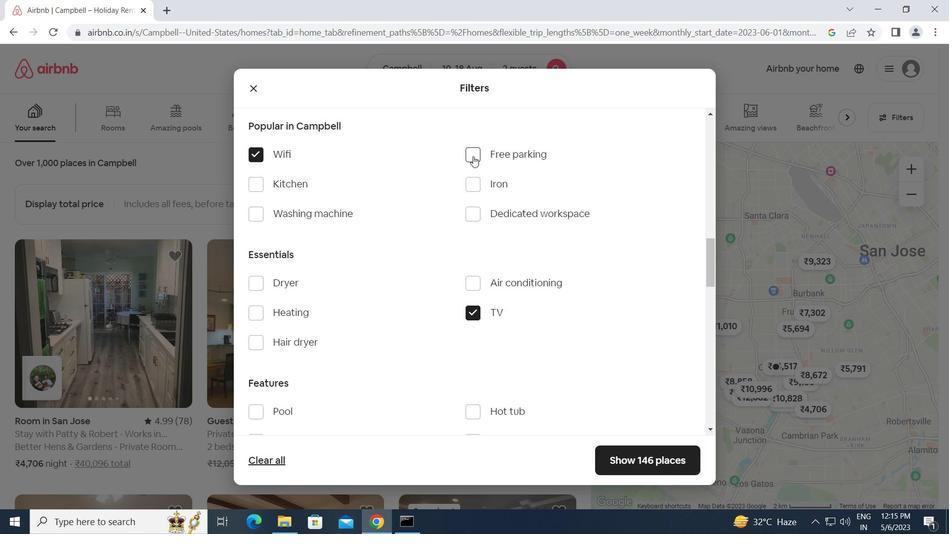 
Action: Mouse moved to (404, 284)
Screenshot: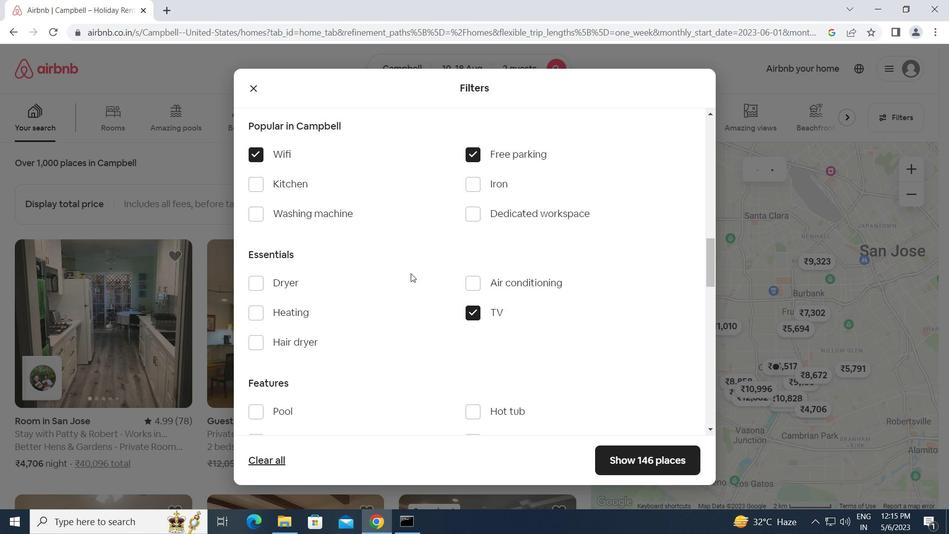 
Action: Mouse scrolled (404, 284) with delta (0, 0)
Screenshot: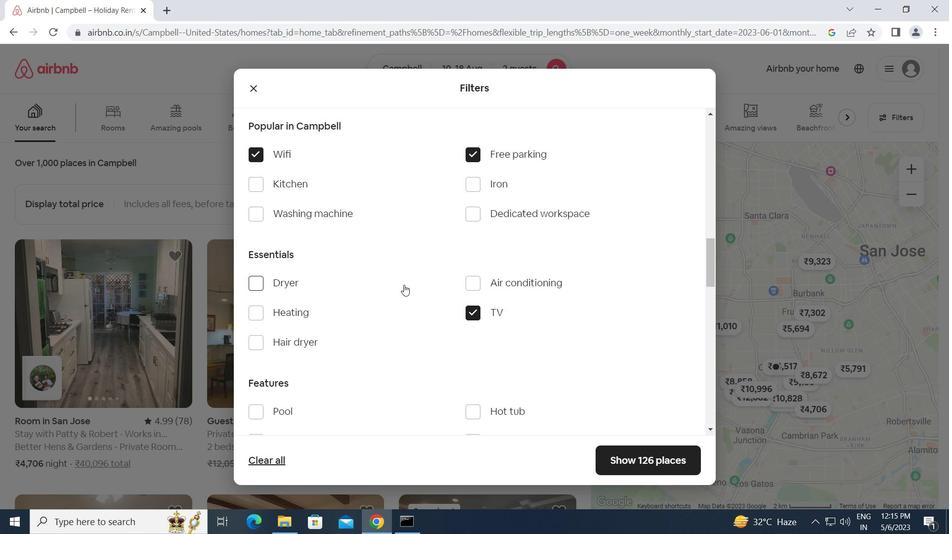 
Action: Mouse moved to (259, 408)
Screenshot: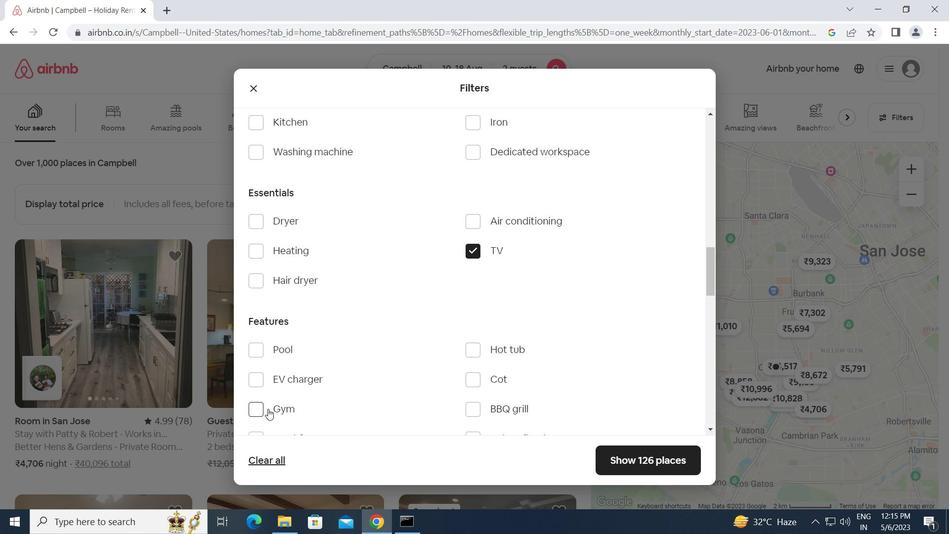 
Action: Mouse pressed left at (259, 408)
Screenshot: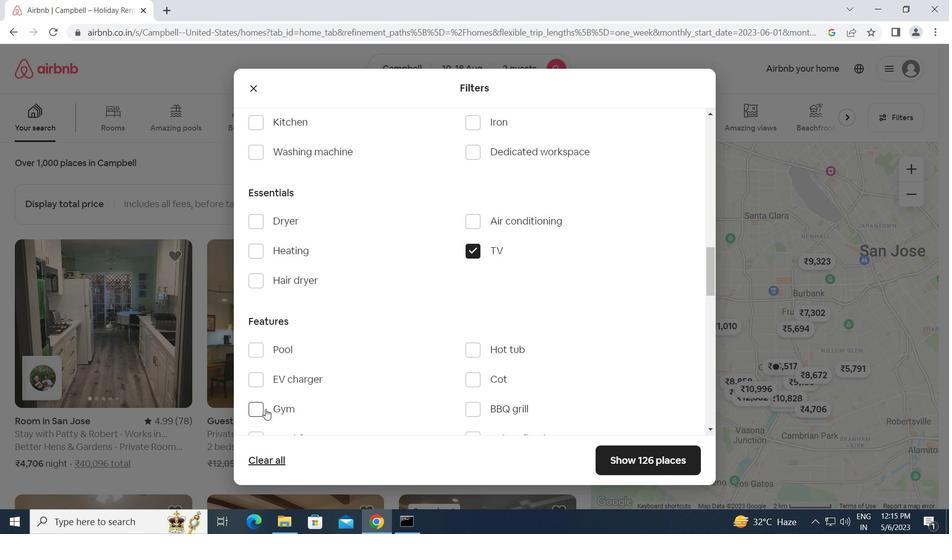 
Action: Mouse moved to (353, 372)
Screenshot: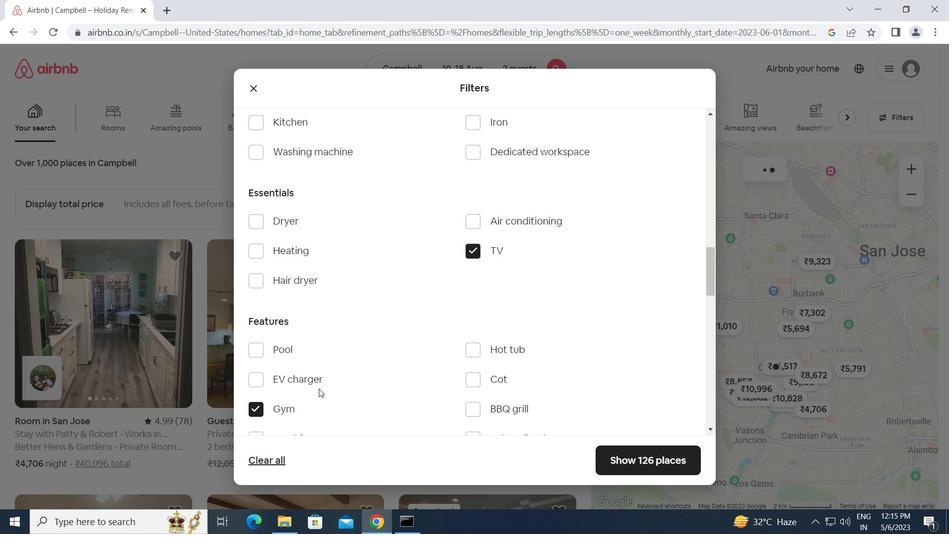 
Action: Mouse scrolled (353, 371) with delta (0, 0)
Screenshot: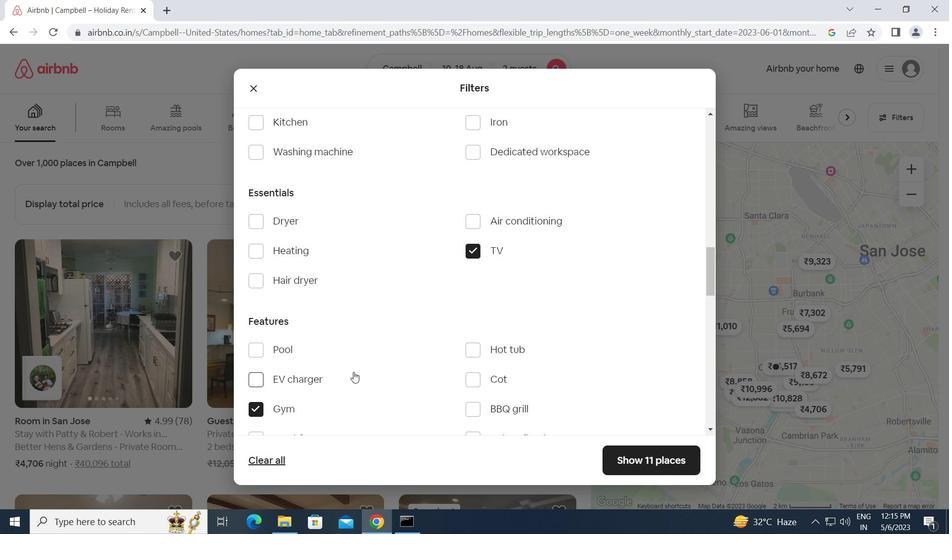 
Action: Mouse scrolled (353, 371) with delta (0, 0)
Screenshot: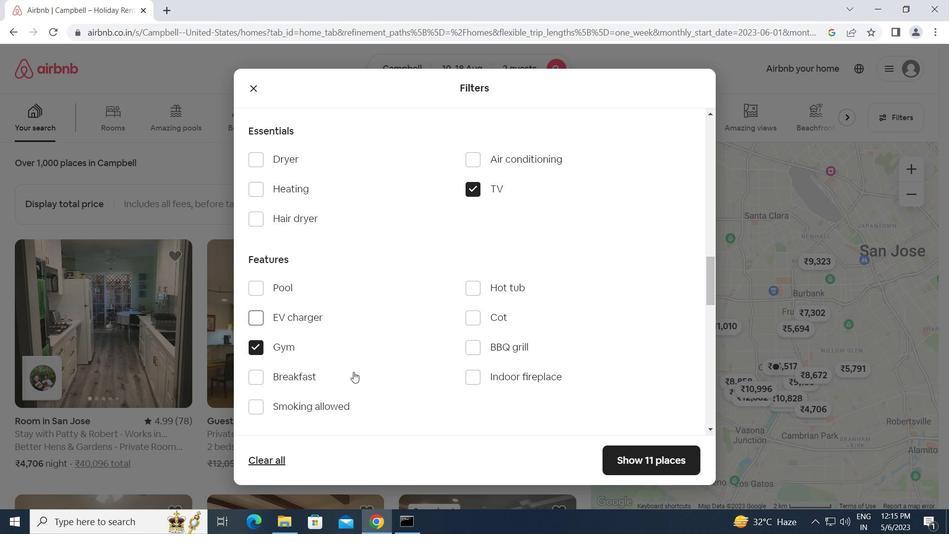 
Action: Mouse moved to (257, 315)
Screenshot: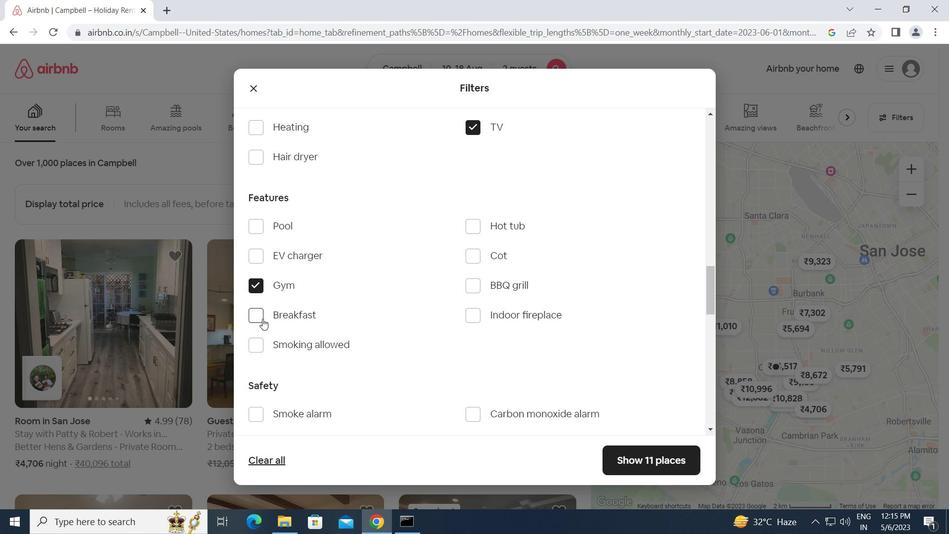 
Action: Mouse pressed left at (257, 315)
Screenshot: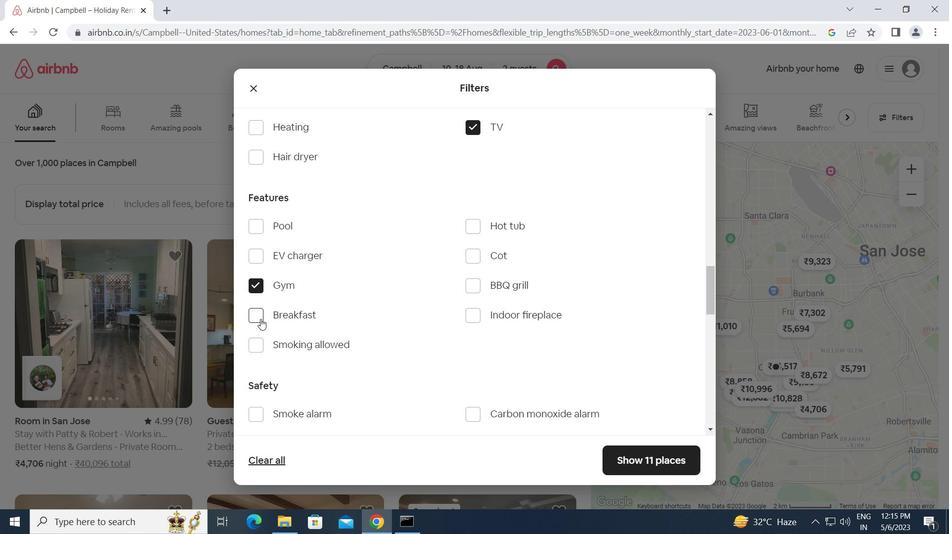 
Action: Mouse moved to (328, 326)
Screenshot: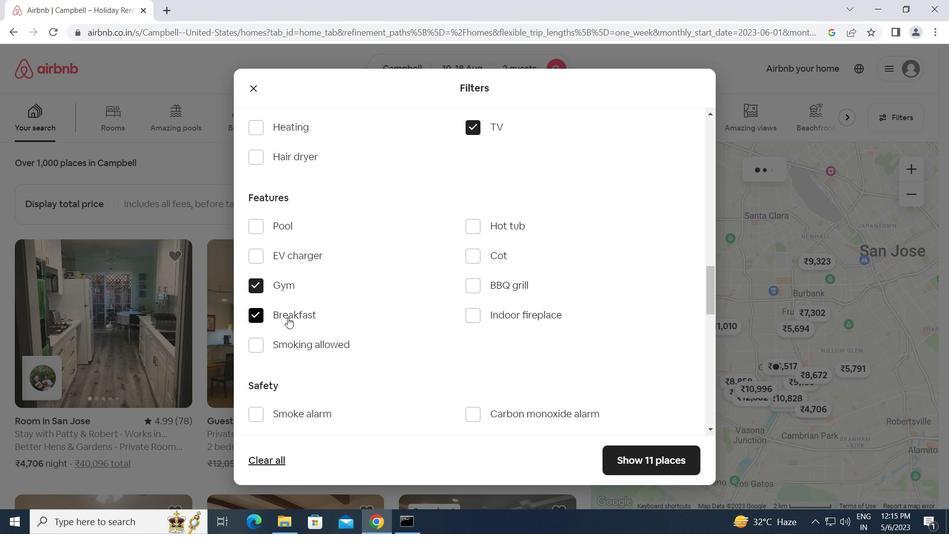 
Action: Mouse scrolled (328, 325) with delta (0, 0)
Screenshot: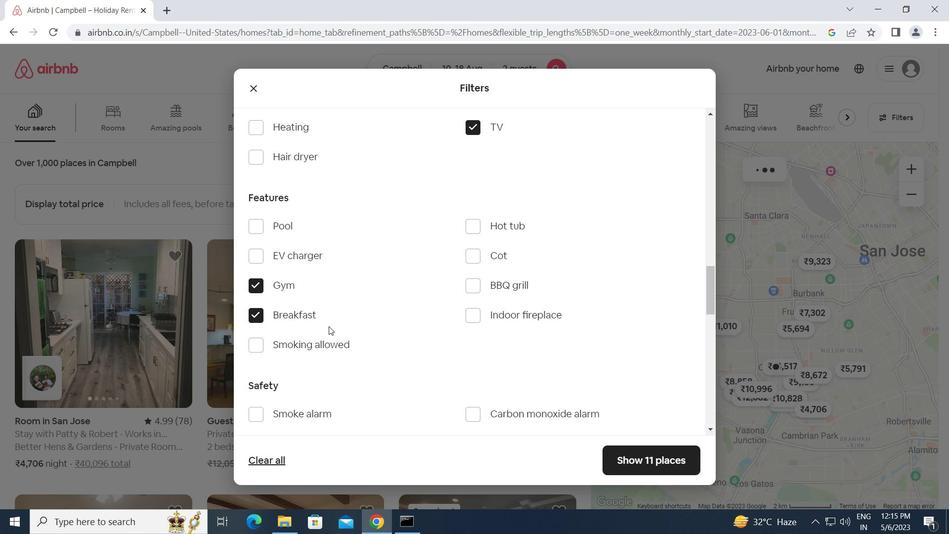 
Action: Mouse scrolled (328, 325) with delta (0, 0)
Screenshot: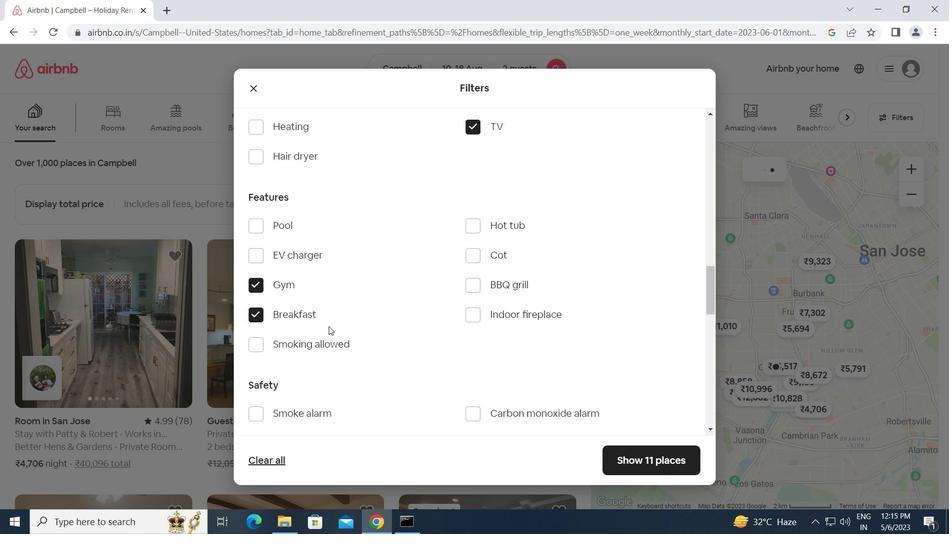
Action: Mouse scrolled (328, 325) with delta (0, 0)
Screenshot: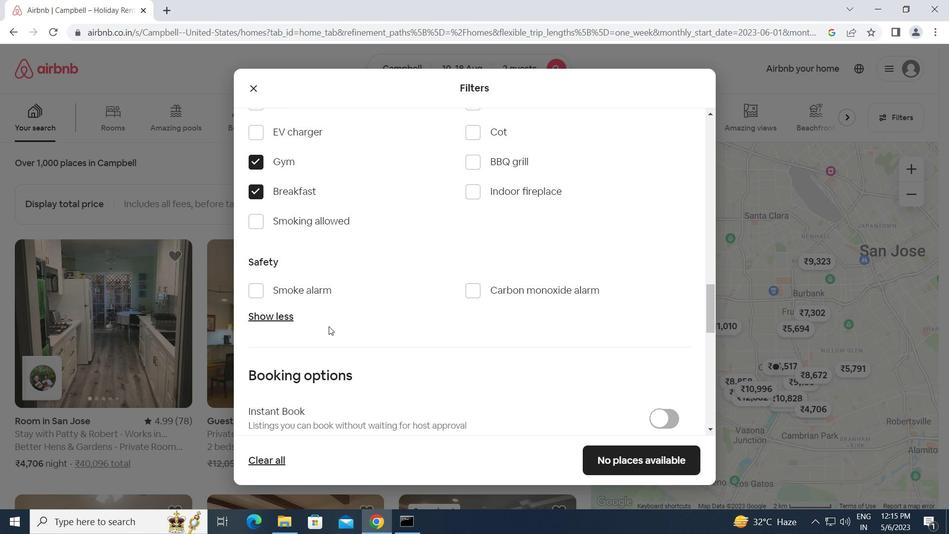 
Action: Mouse scrolled (328, 325) with delta (0, 0)
Screenshot: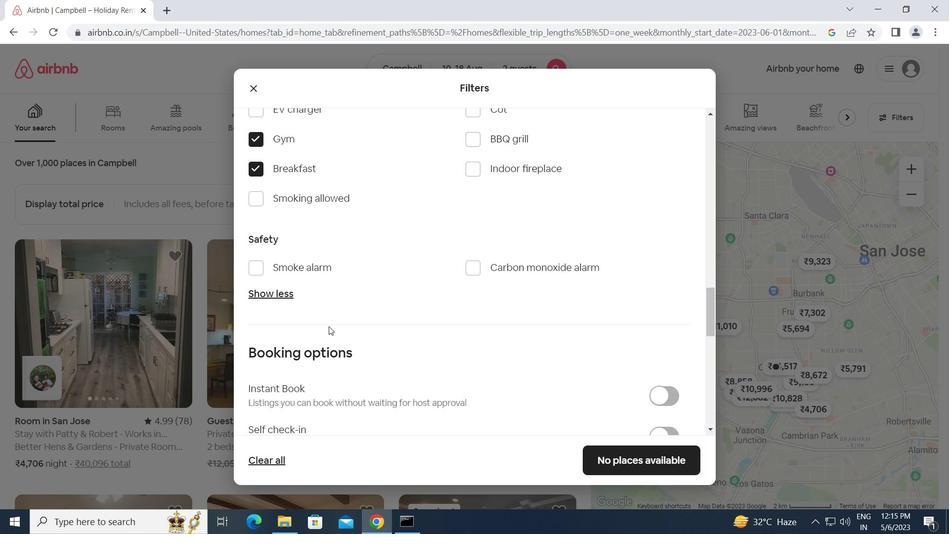 
Action: Mouse moved to (660, 335)
Screenshot: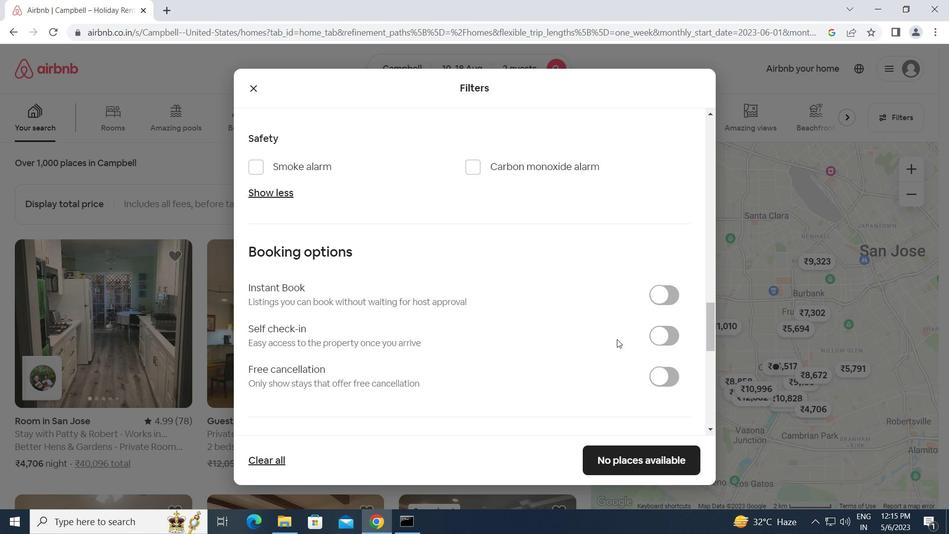 
Action: Mouse pressed left at (660, 335)
Screenshot: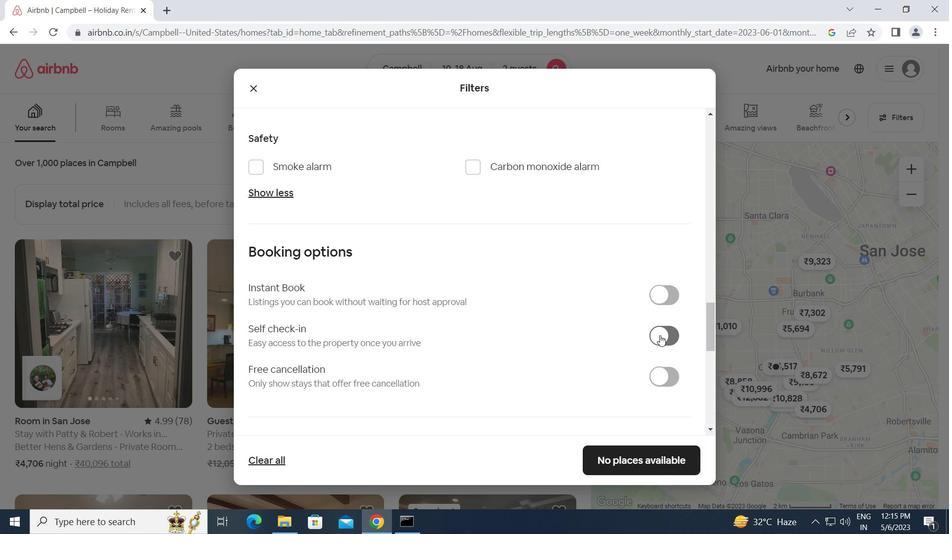 
Action: Mouse moved to (554, 339)
Screenshot: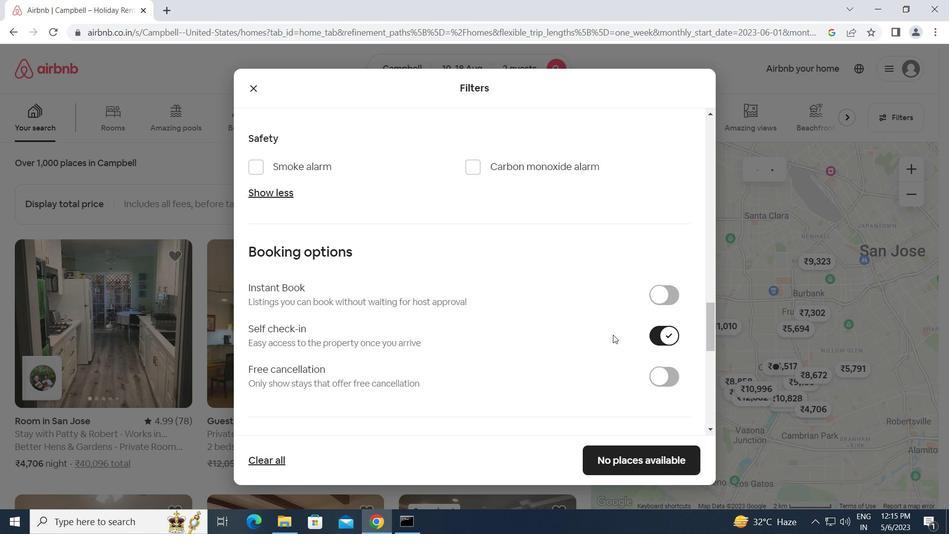 
Action: Mouse scrolled (554, 338) with delta (0, 0)
Screenshot: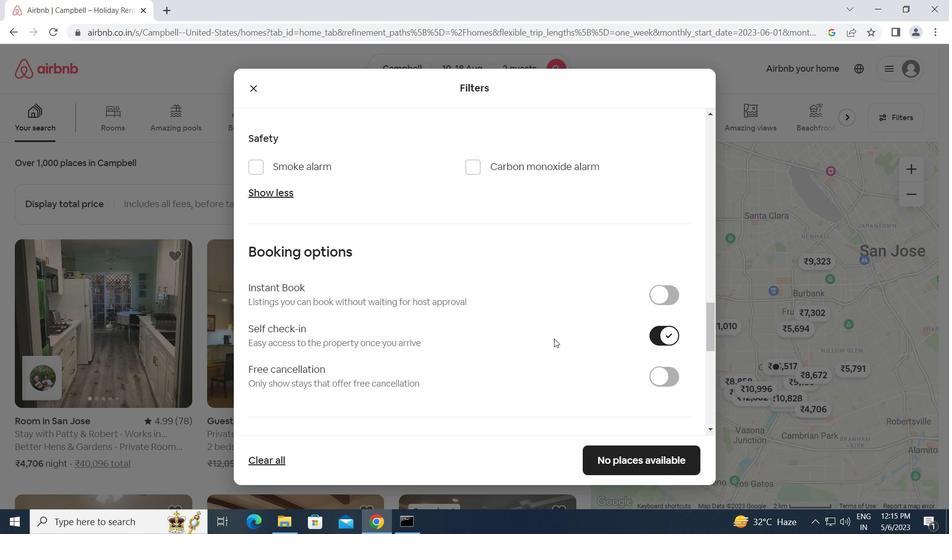 
Action: Mouse scrolled (554, 338) with delta (0, 0)
Screenshot: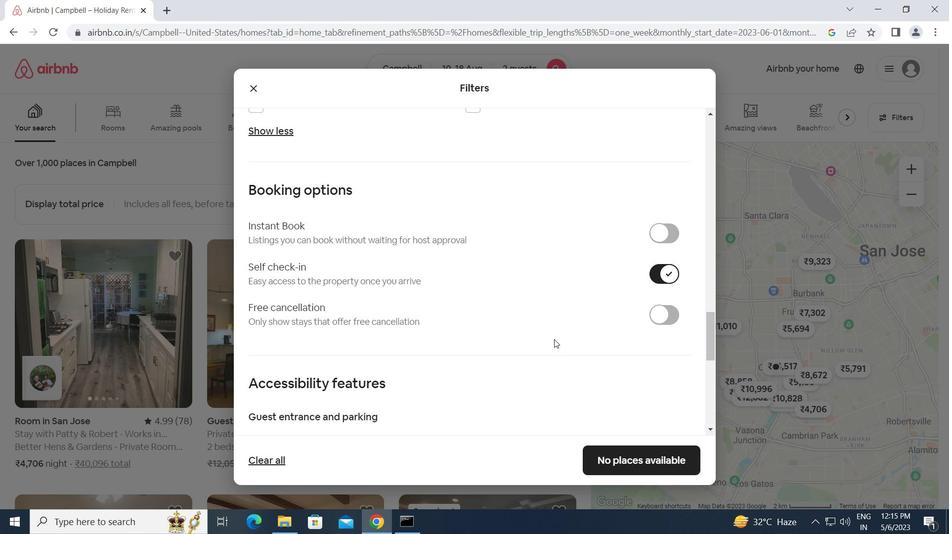 
Action: Mouse scrolled (554, 338) with delta (0, 0)
Screenshot: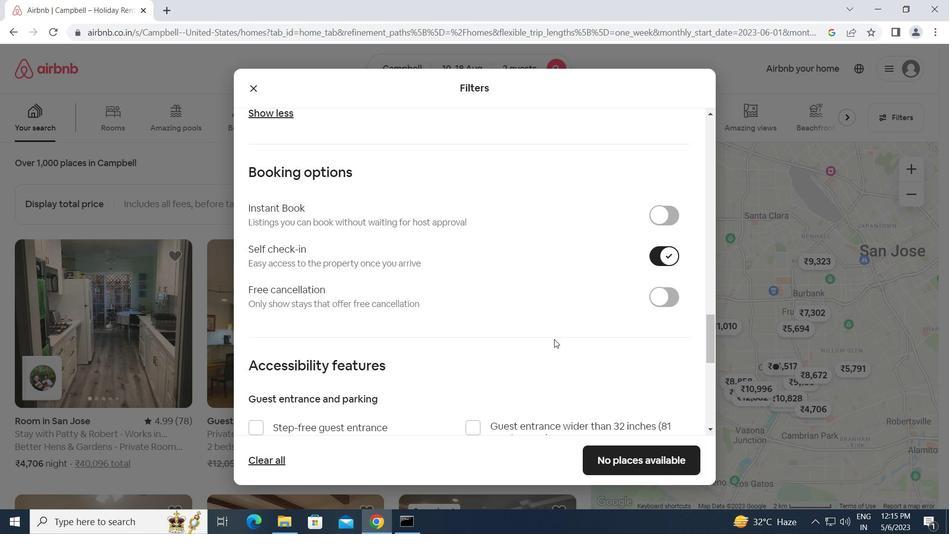 
Action: Mouse scrolled (554, 338) with delta (0, 0)
Screenshot: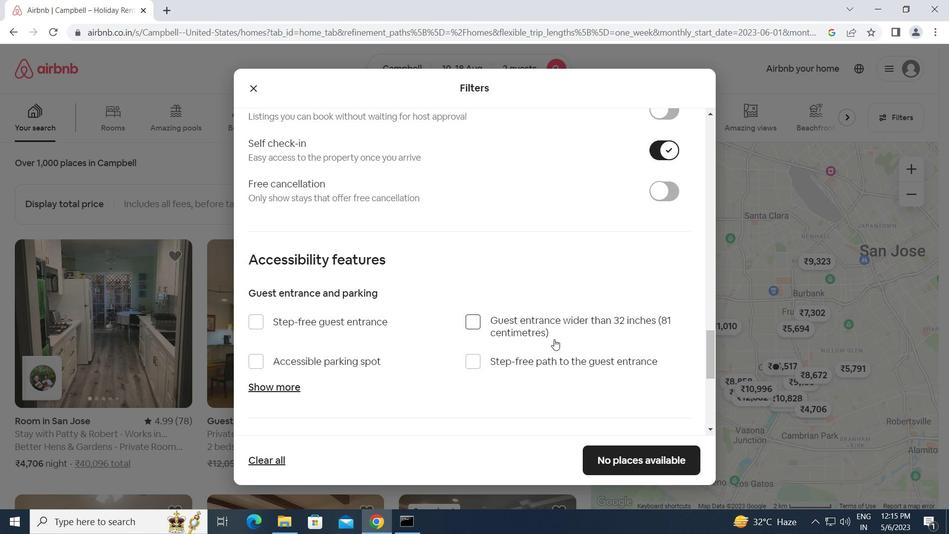 
Action: Mouse scrolled (554, 338) with delta (0, 0)
Screenshot: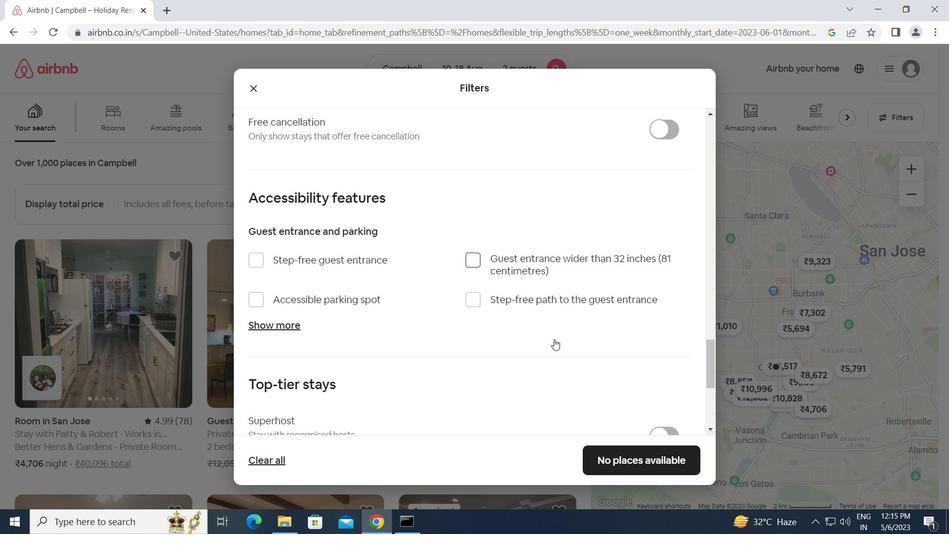 
Action: Mouse scrolled (554, 338) with delta (0, 0)
Screenshot: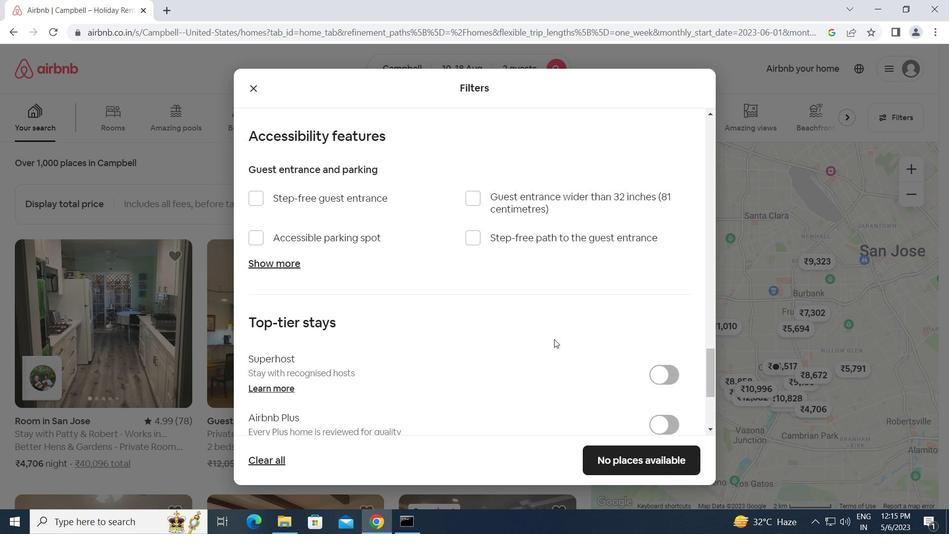 
Action: Mouse scrolled (554, 338) with delta (0, 0)
Screenshot: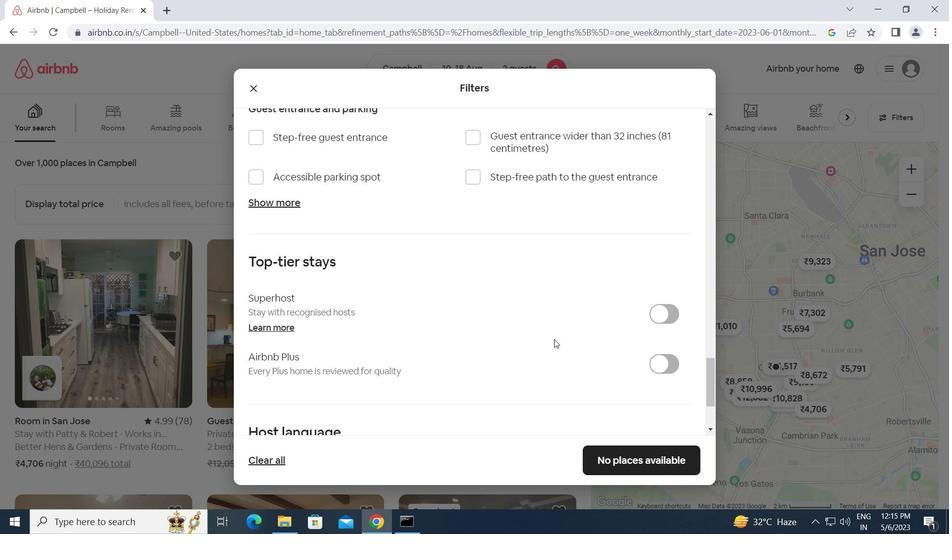 
Action: Mouse scrolled (554, 338) with delta (0, 0)
Screenshot: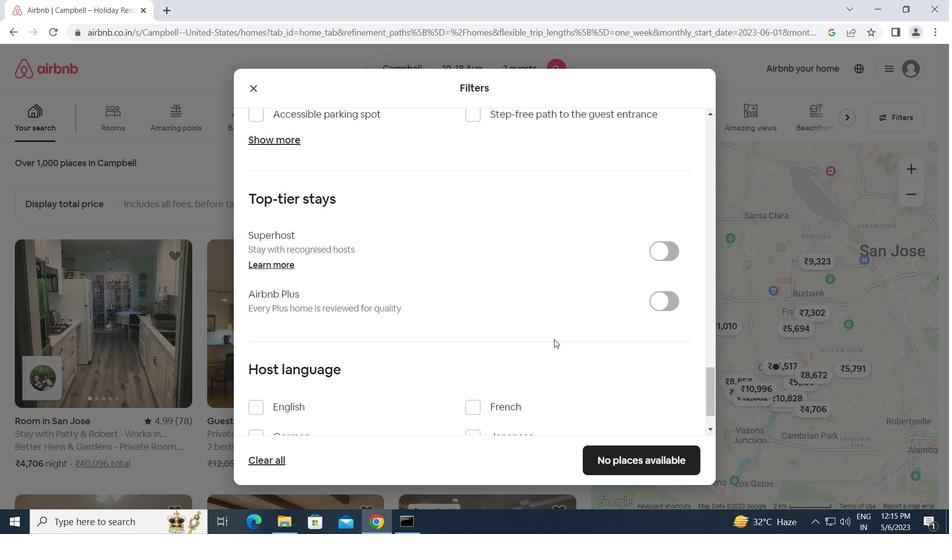 
Action: Mouse scrolled (554, 338) with delta (0, 0)
Screenshot: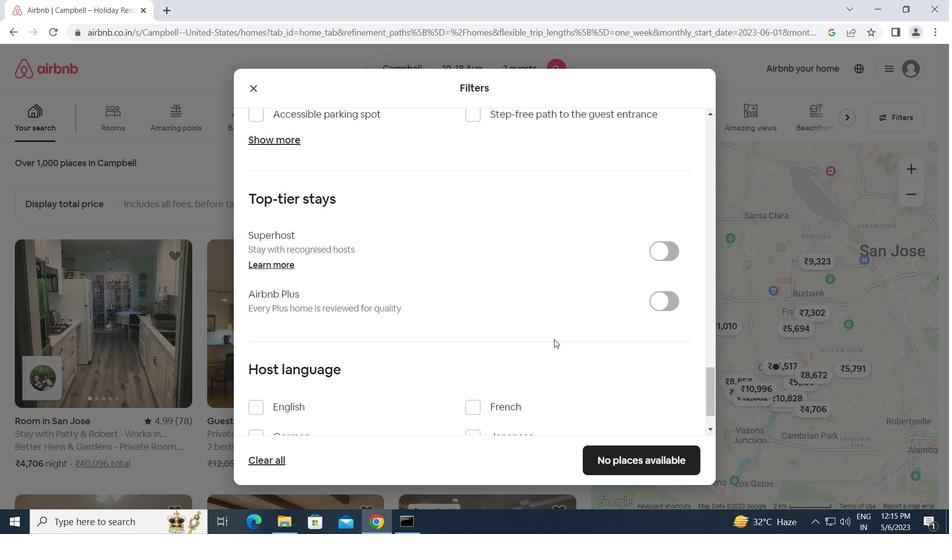 
Action: Mouse moved to (254, 350)
Screenshot: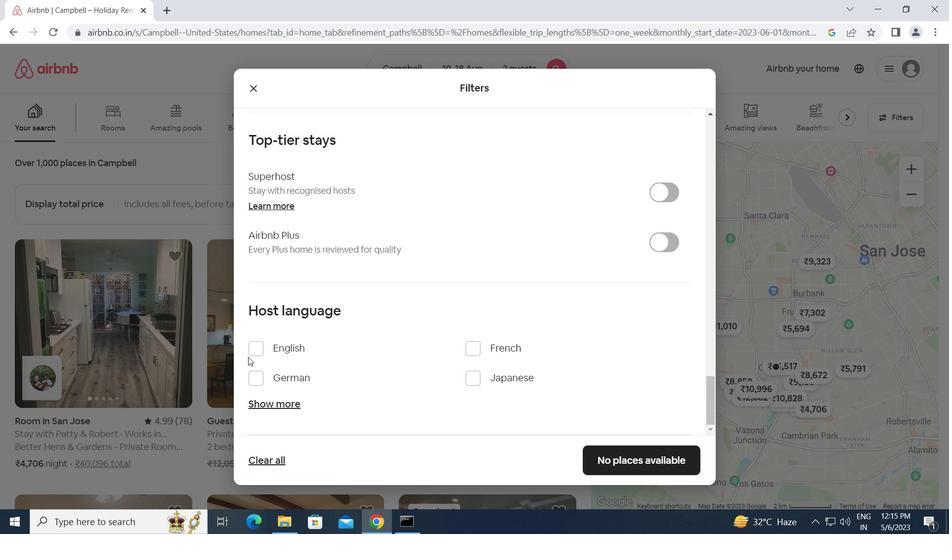 
Action: Mouse pressed left at (254, 350)
Screenshot: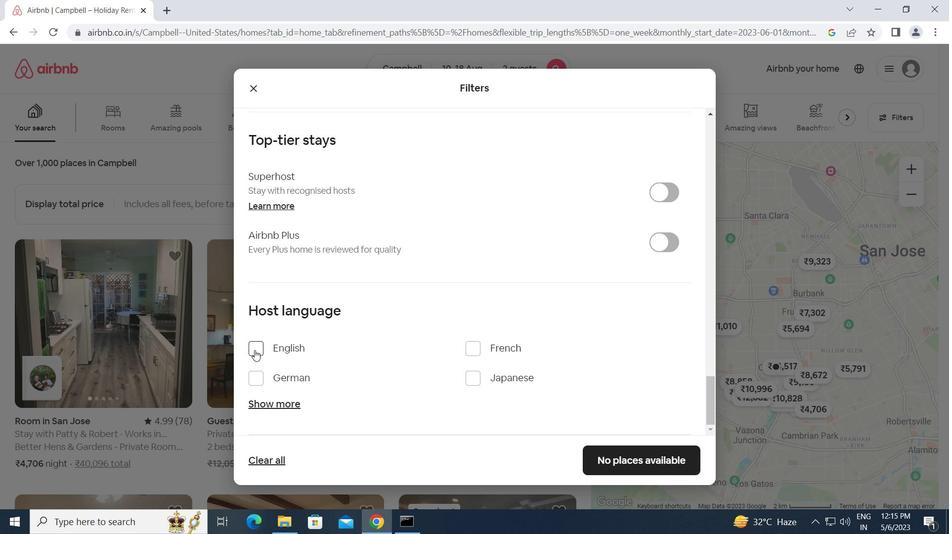 
Action: Mouse moved to (620, 457)
Screenshot: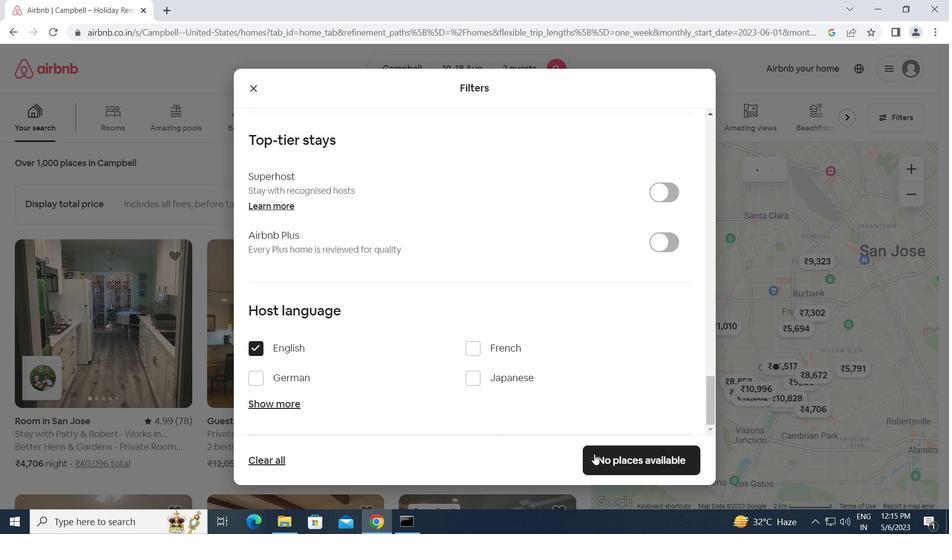 
Action: Mouse pressed left at (620, 457)
Screenshot: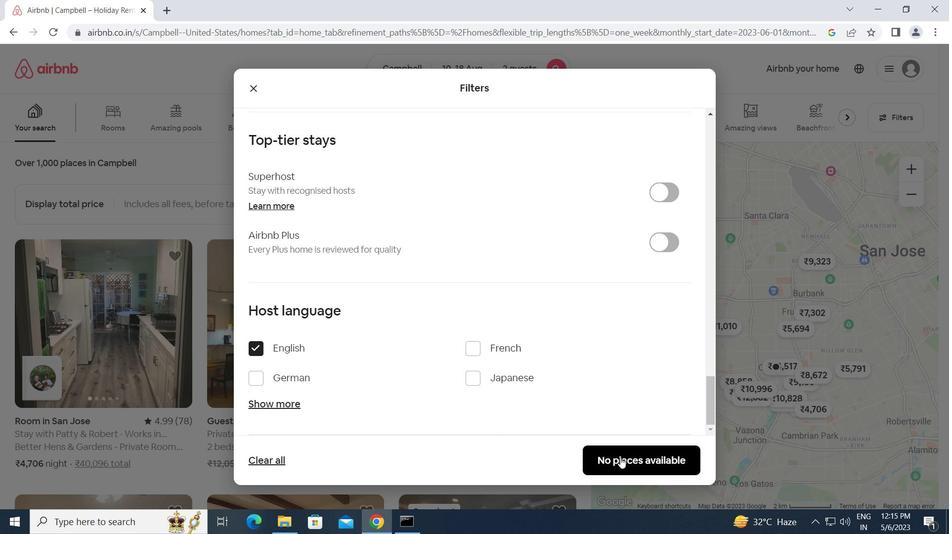 
Action: Mouse moved to (617, 457)
Screenshot: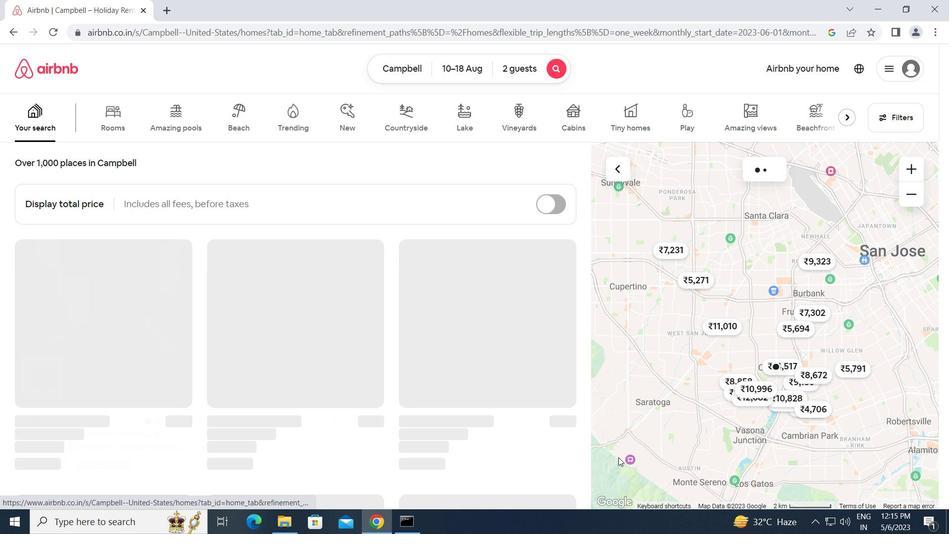 
